 Task: Research Airbnb options in Abyek, Iran from 22nd December, 2023 to 25th December, 2023 for 1 adult. Place can be private room with 1  bedroom having 1 bed and 1 bathroom. Property type can be hotel.
Action: Mouse moved to (490, 99)
Screenshot: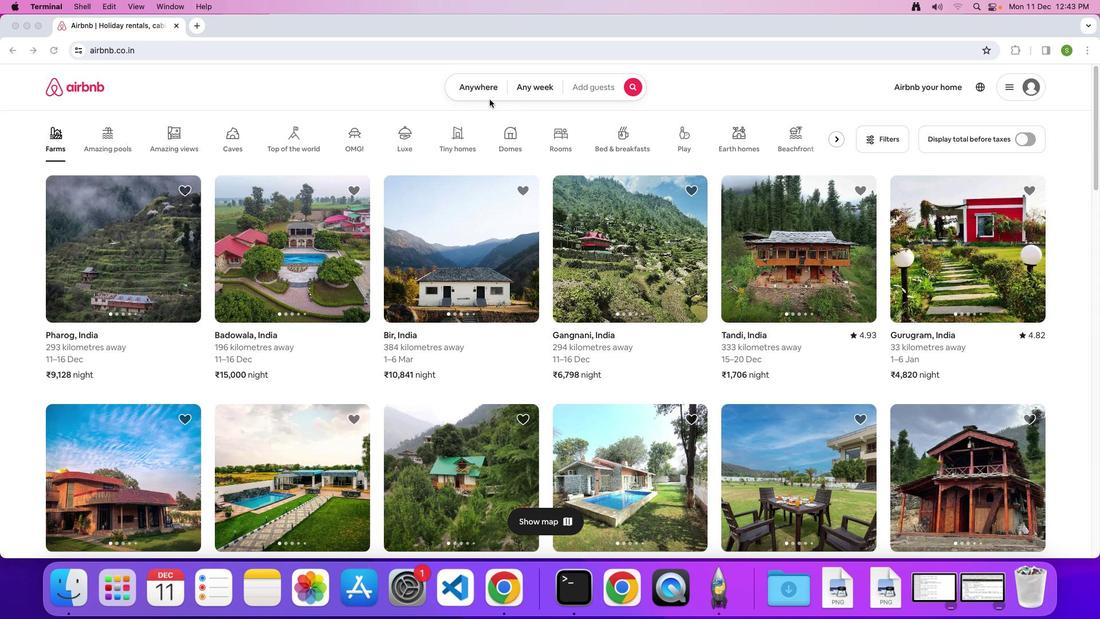 
Action: Mouse pressed left at (490, 99)
Screenshot: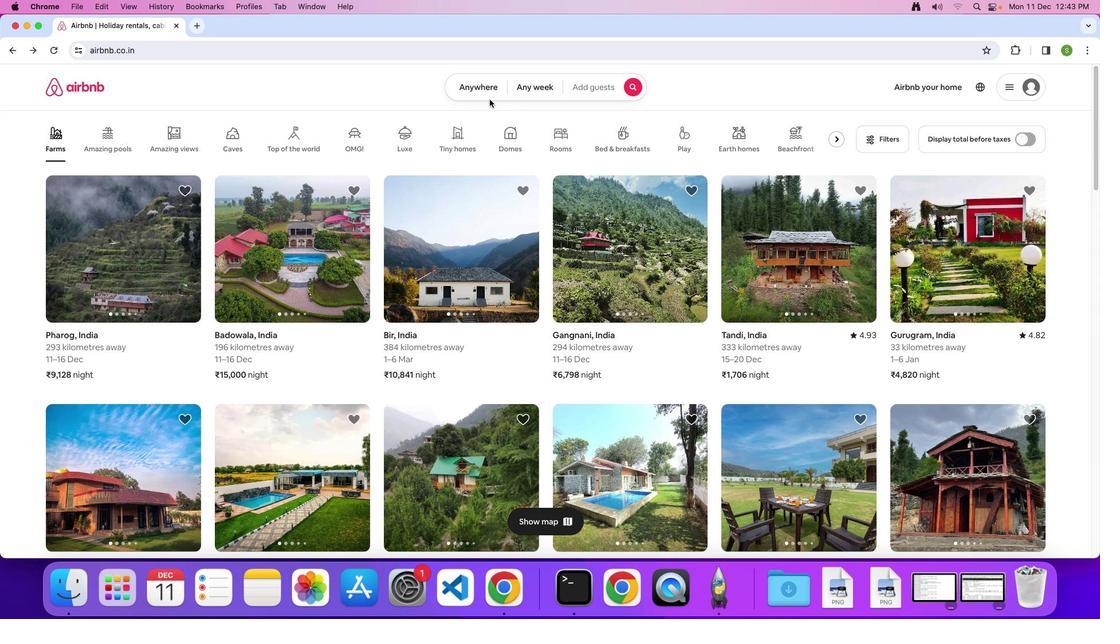 
Action: Mouse moved to (482, 89)
Screenshot: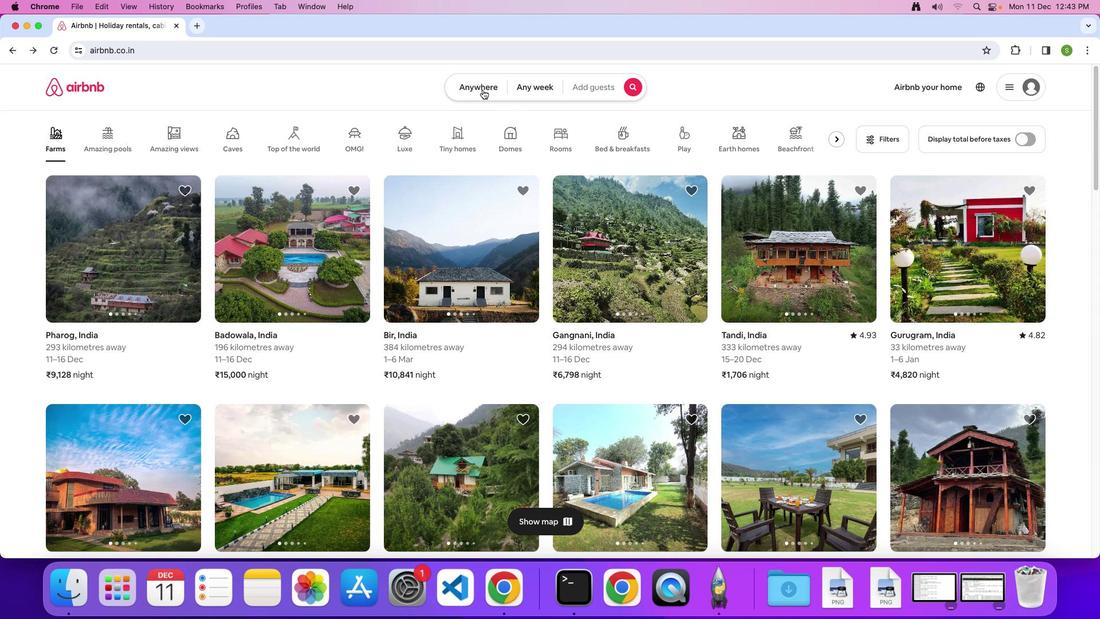 
Action: Mouse pressed left at (482, 89)
Screenshot: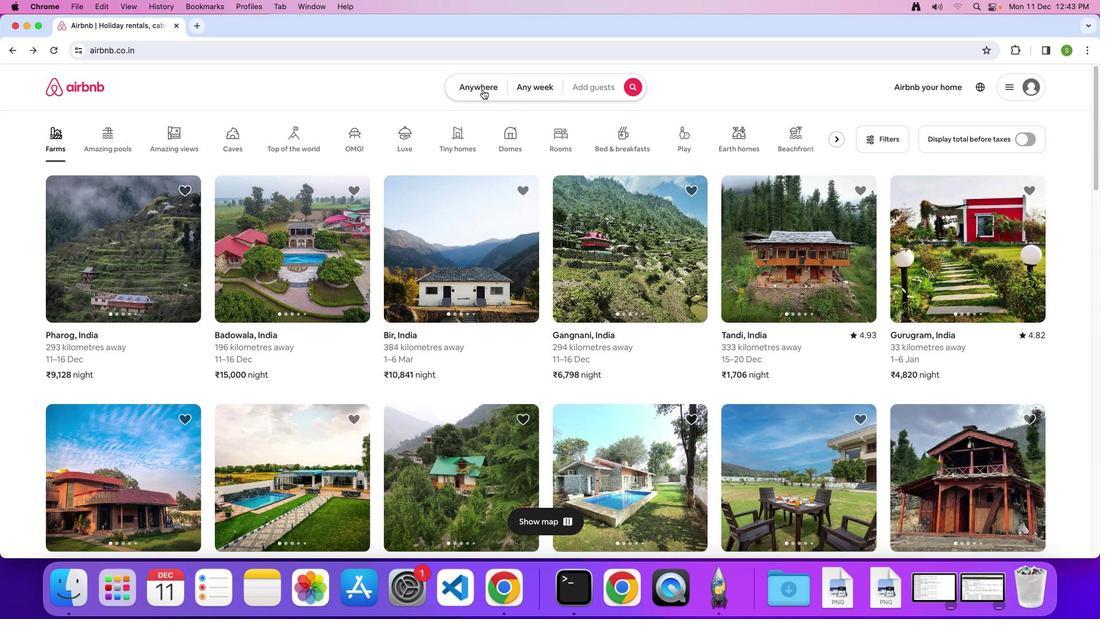 
Action: Mouse moved to (421, 131)
Screenshot: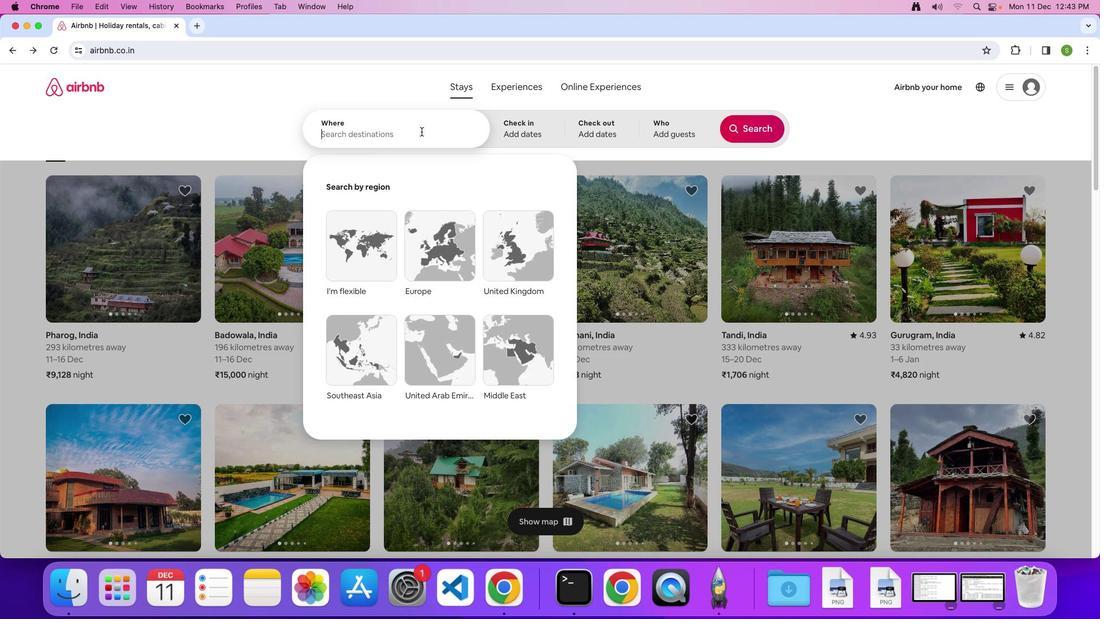 
Action: Mouse pressed left at (421, 131)
Screenshot: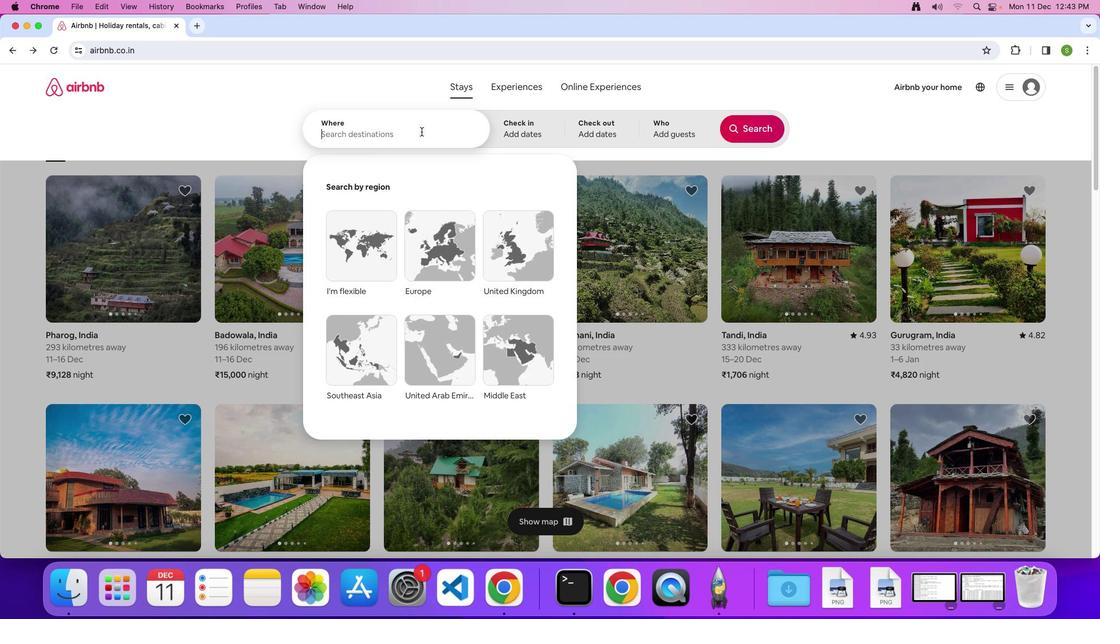 
Action: Key pressed 'A'Key.caps_lock'b''y''e''k'','Key.spaceKey.shift'I''r''a''n'Key.enter
Screenshot: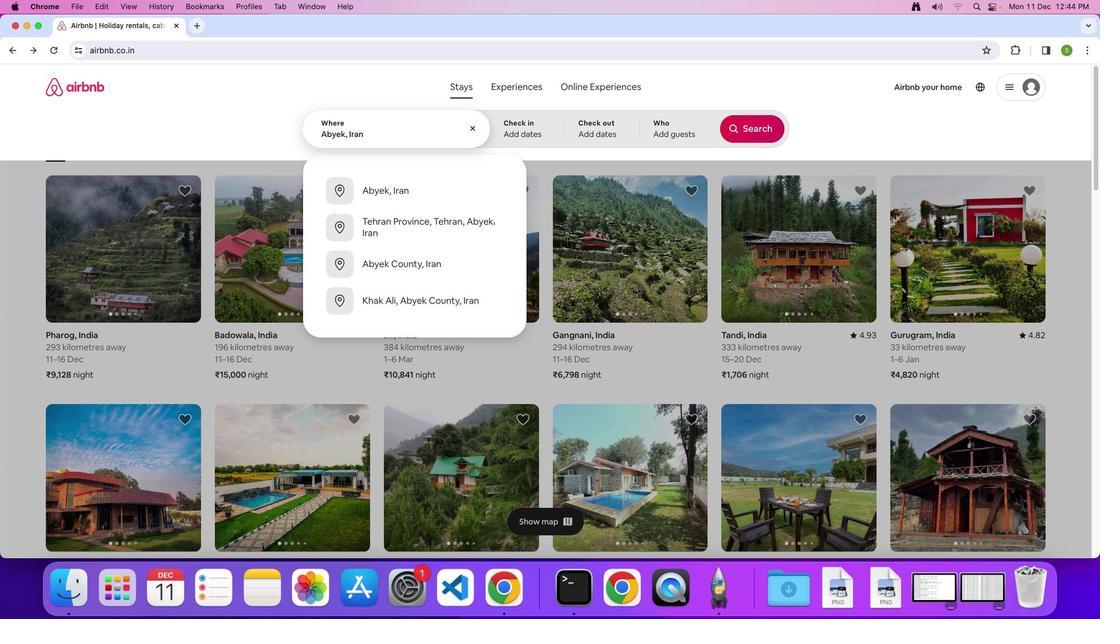 
Action: Mouse moved to (488, 357)
Screenshot: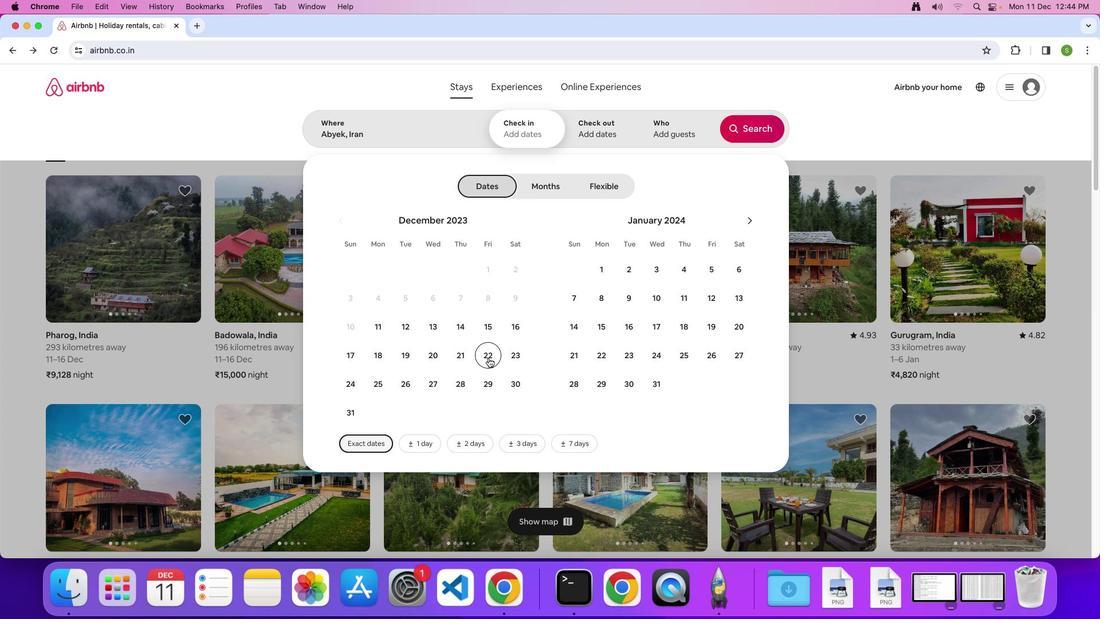
Action: Mouse pressed left at (488, 357)
Screenshot: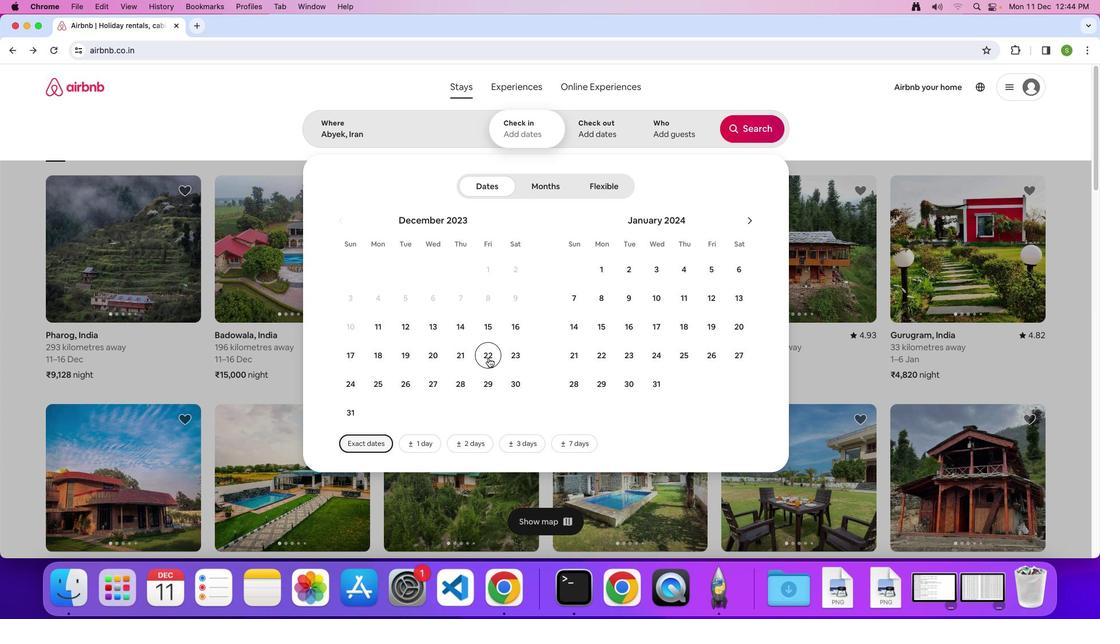 
Action: Mouse moved to (385, 383)
Screenshot: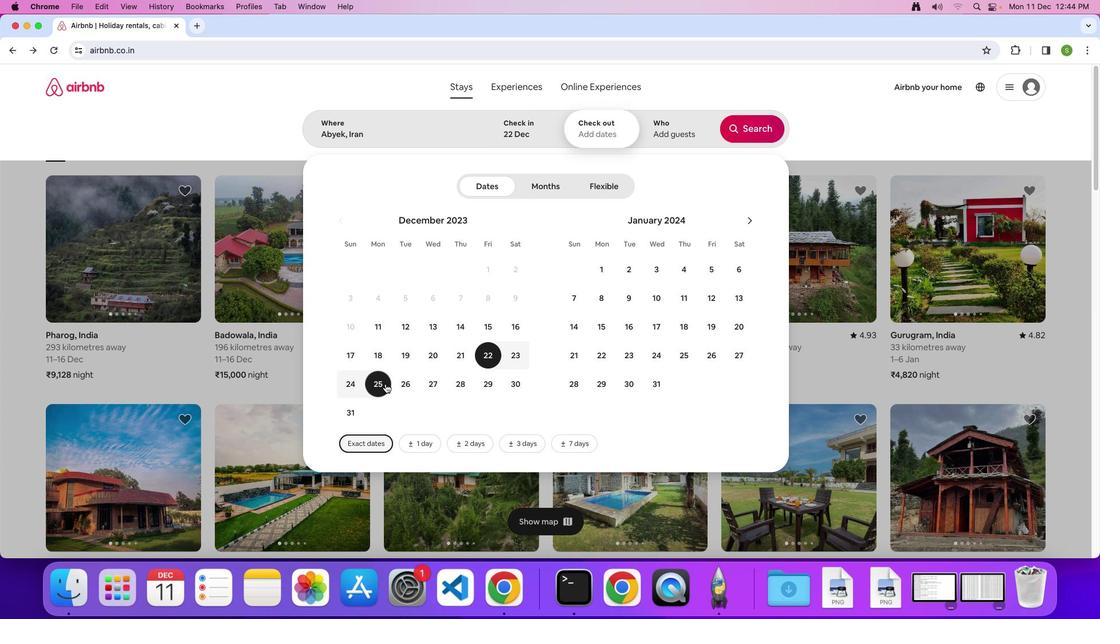 
Action: Mouse pressed left at (385, 383)
Screenshot: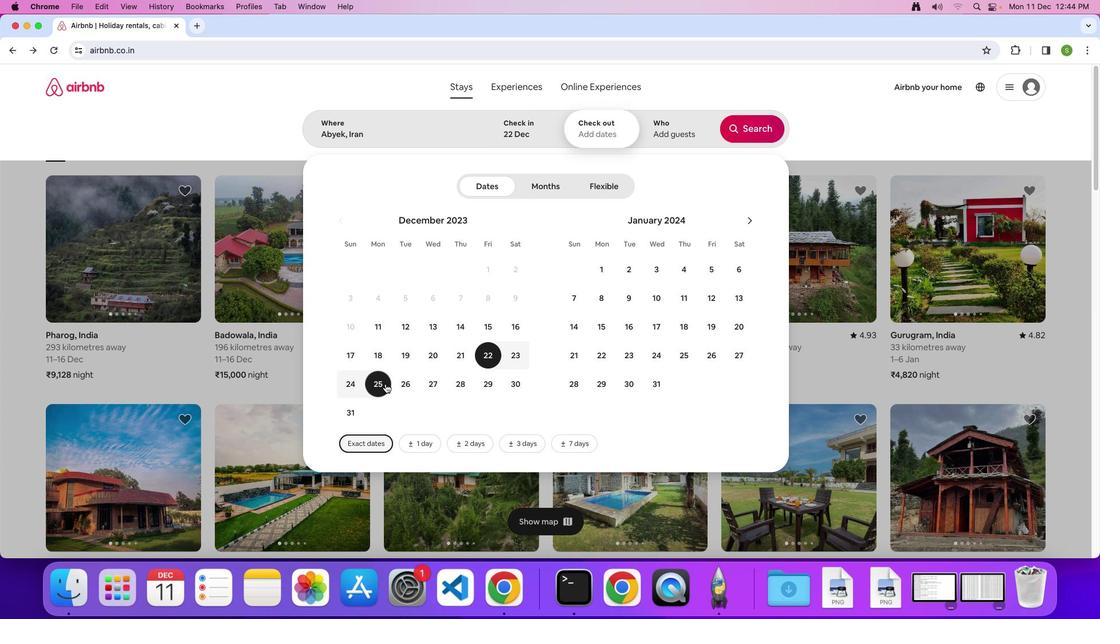 
Action: Mouse moved to (678, 137)
Screenshot: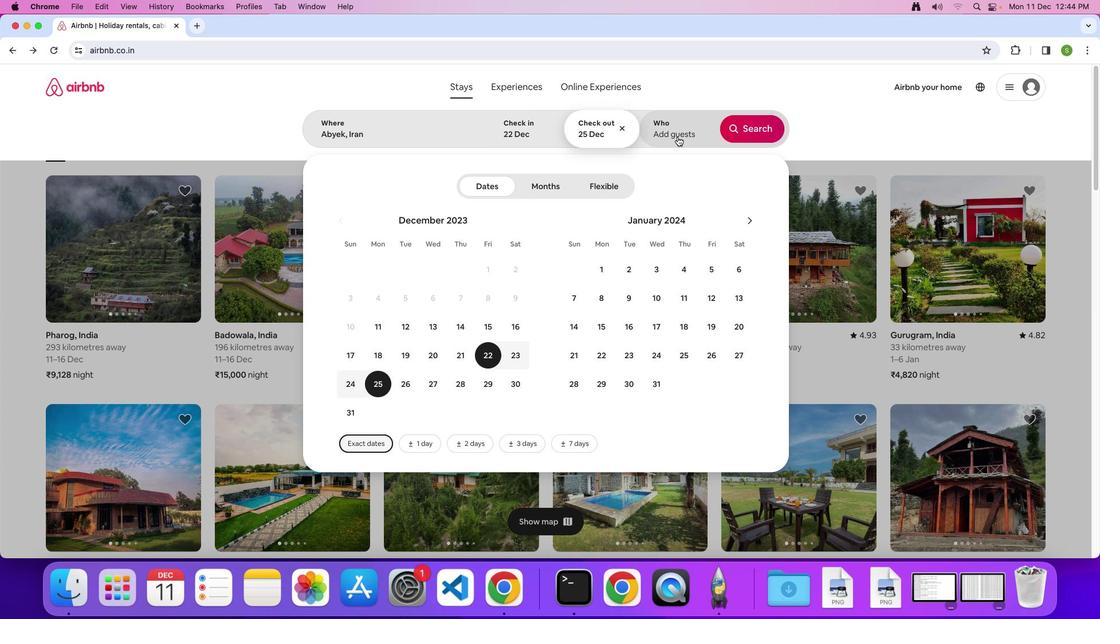
Action: Mouse pressed left at (678, 137)
Screenshot: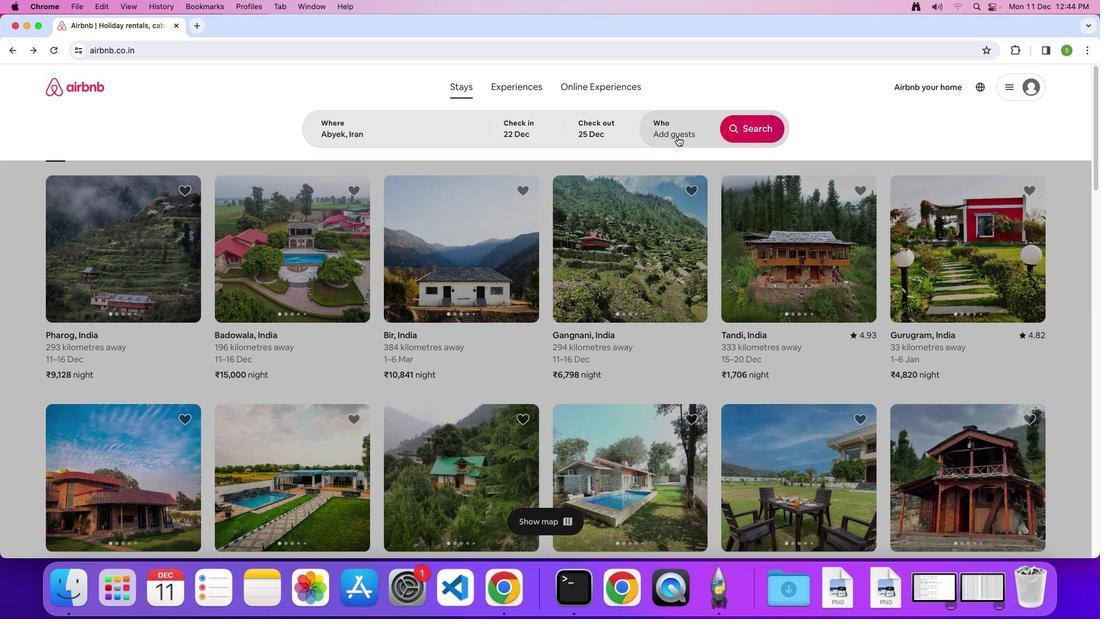 
Action: Mouse moved to (760, 189)
Screenshot: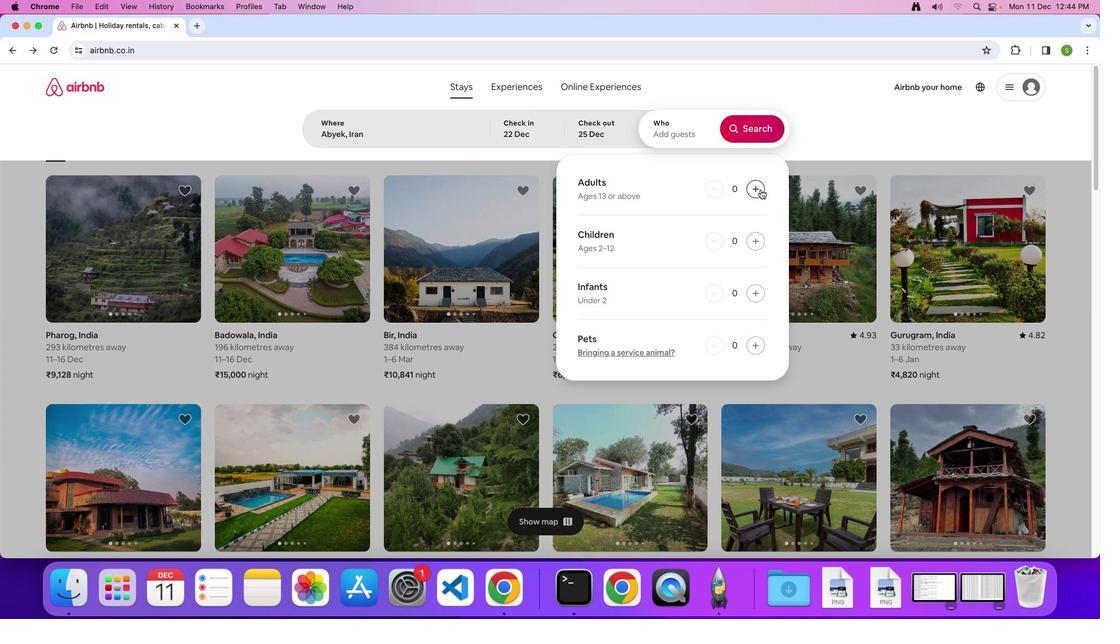 
Action: Mouse pressed left at (760, 189)
Screenshot: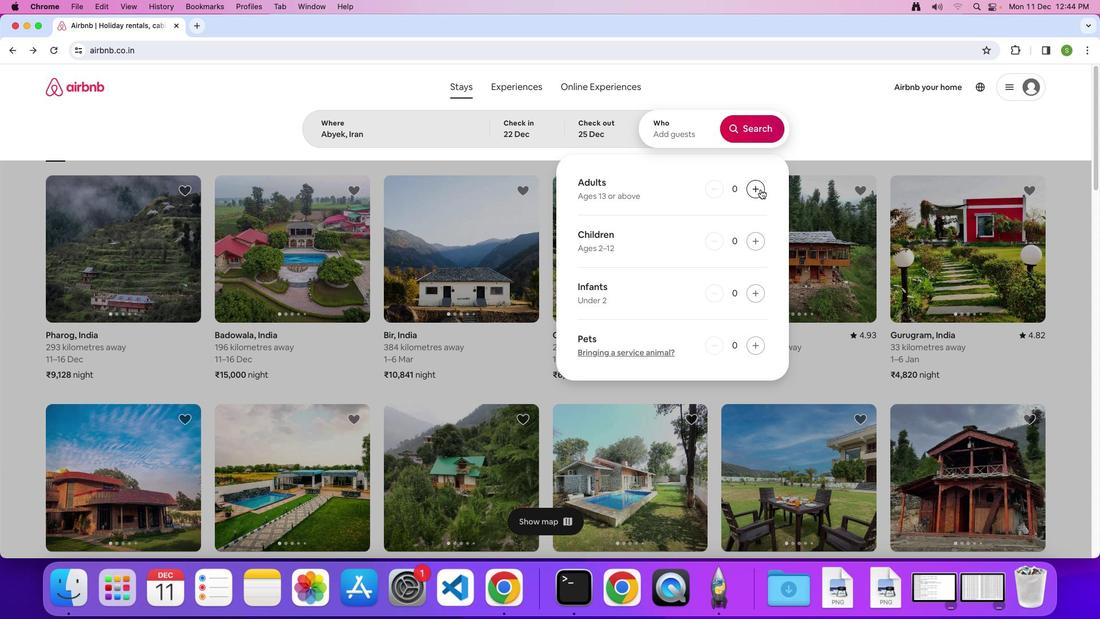 
Action: Mouse moved to (752, 135)
Screenshot: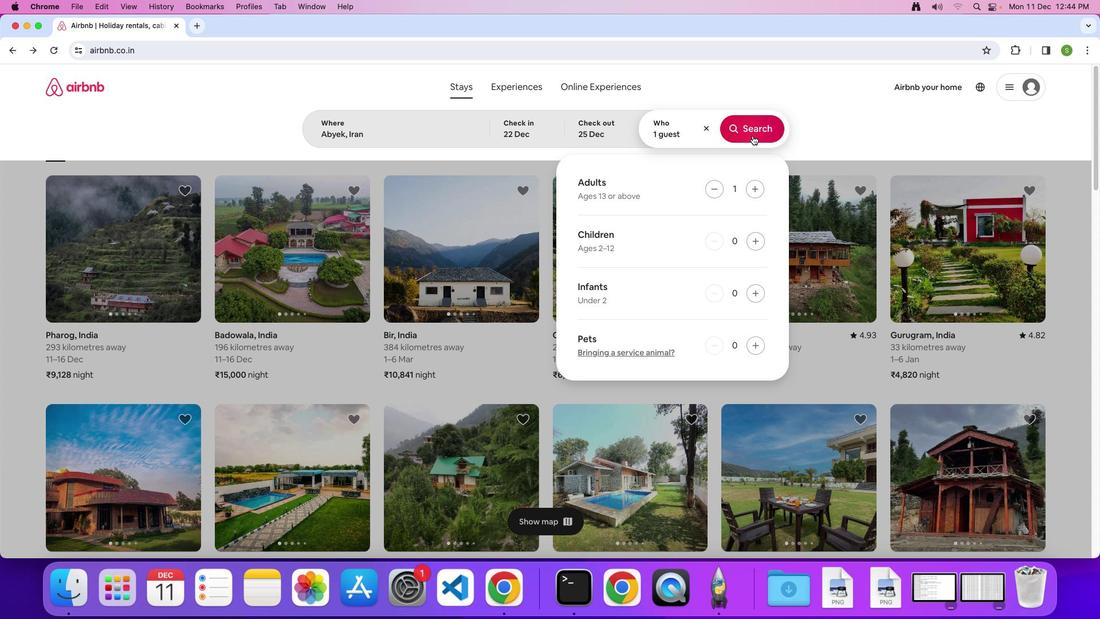 
Action: Mouse pressed left at (752, 135)
Screenshot: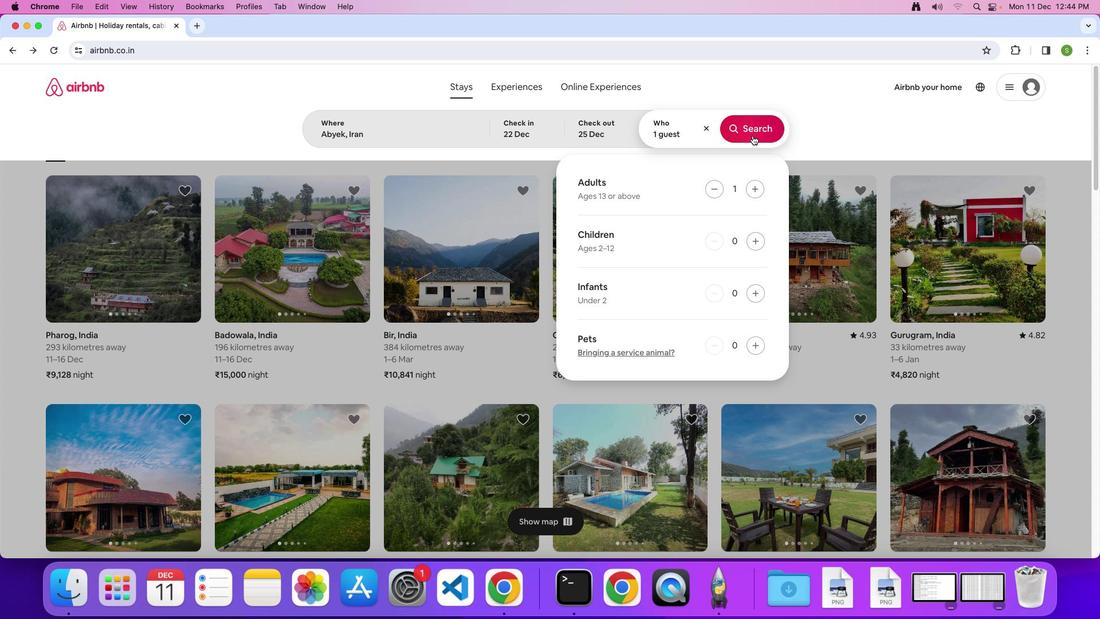 
Action: Mouse moved to (910, 133)
Screenshot: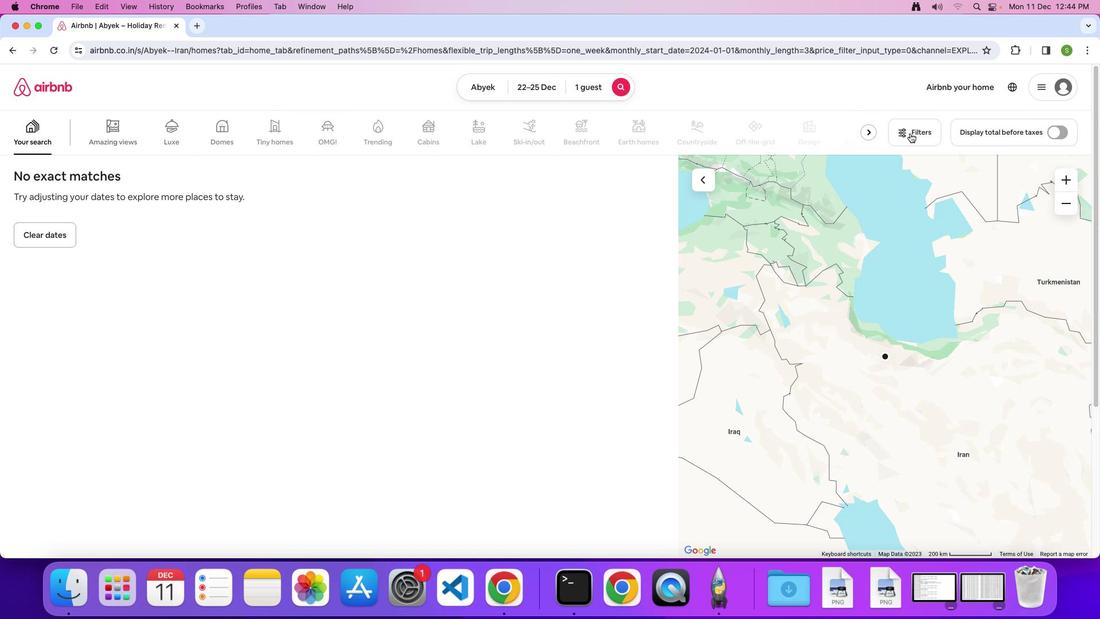 
Action: Mouse pressed left at (910, 133)
Screenshot: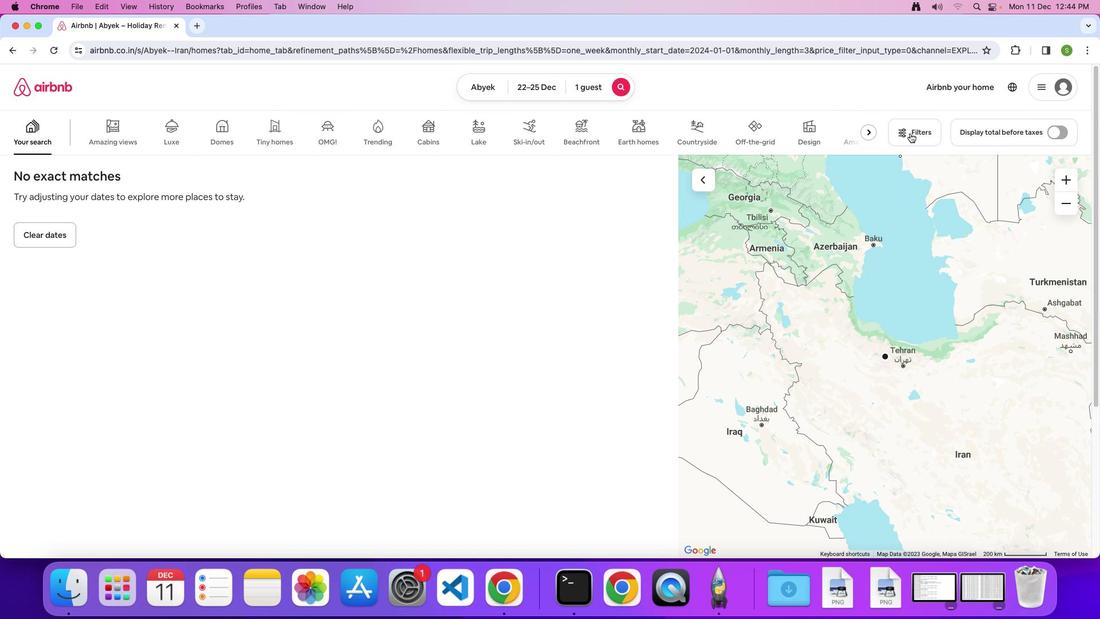 
Action: Mouse moved to (556, 361)
Screenshot: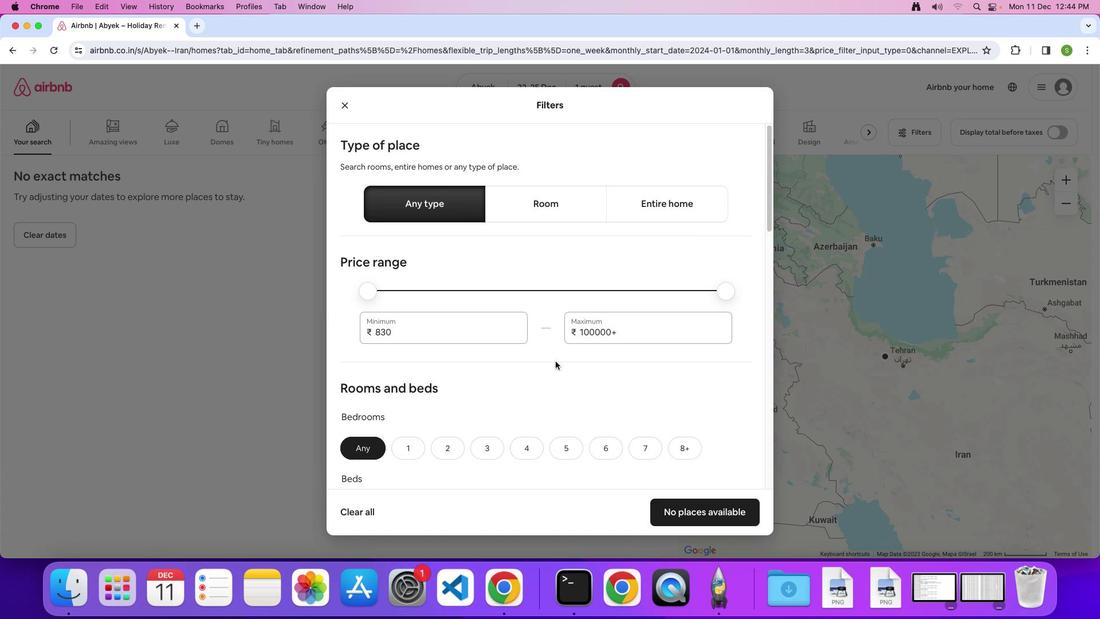 
Action: Mouse scrolled (556, 361) with delta (0, 0)
Screenshot: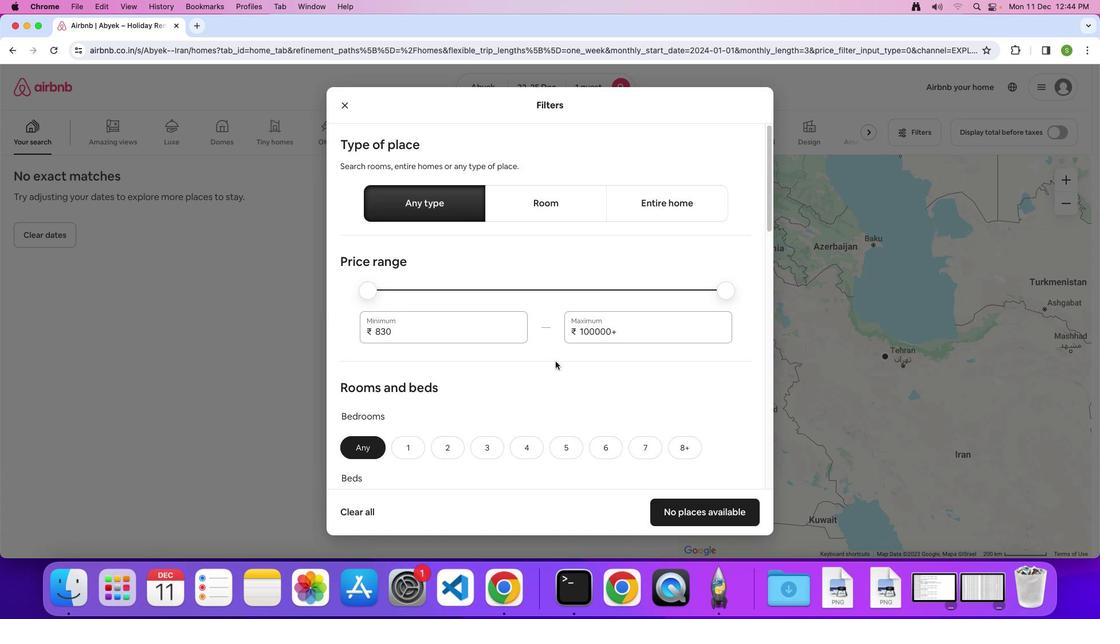 
Action: Mouse scrolled (556, 361) with delta (0, 0)
Screenshot: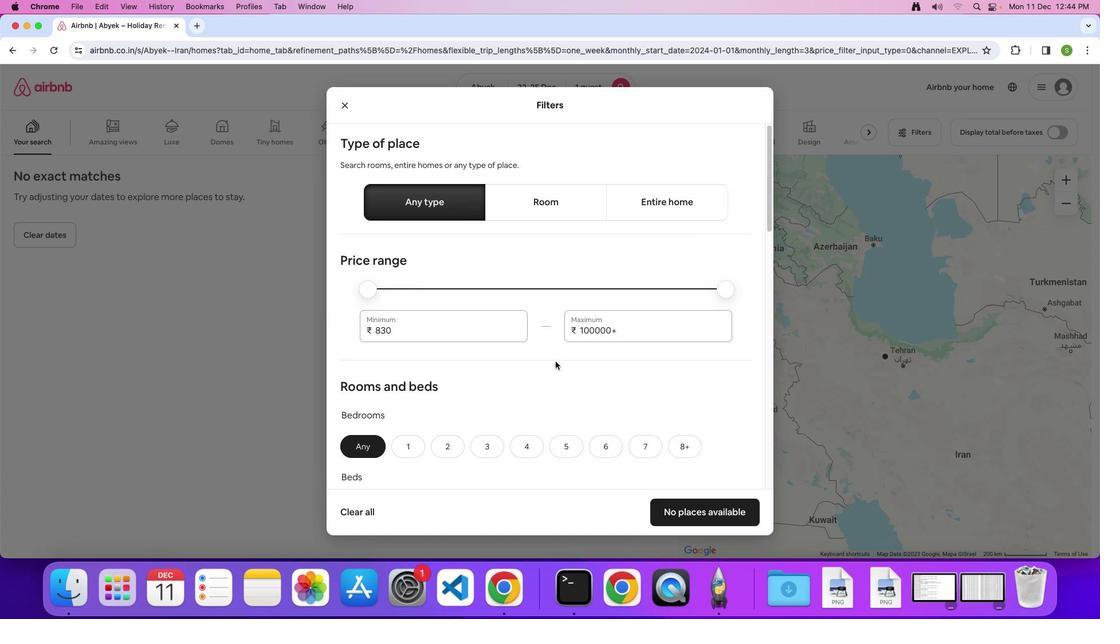 
Action: Mouse scrolled (556, 361) with delta (0, 0)
Screenshot: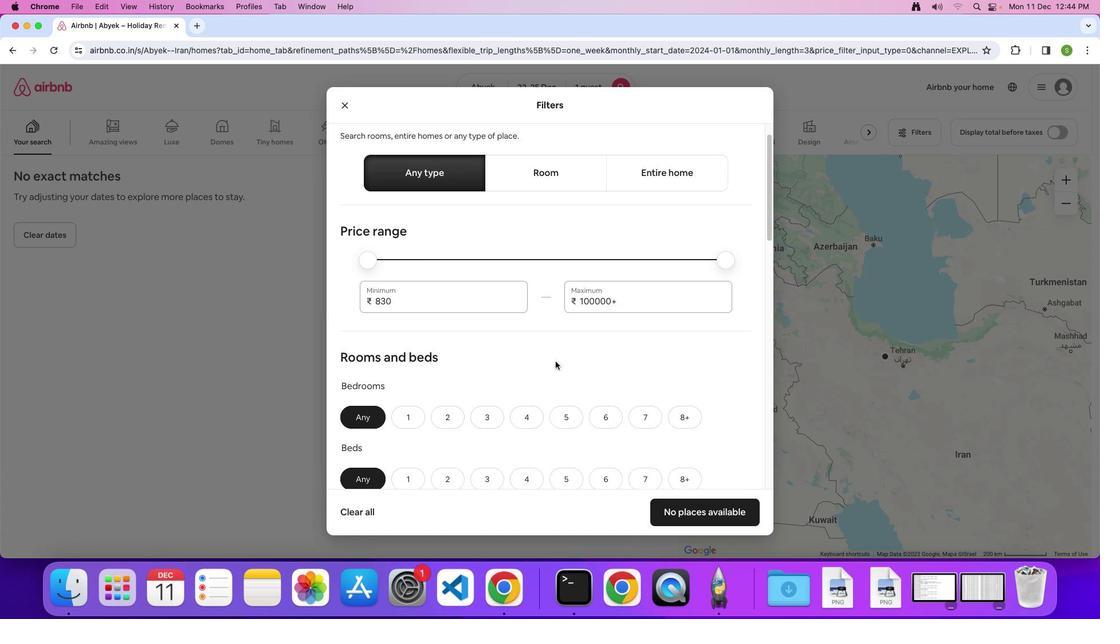 
Action: Mouse scrolled (556, 361) with delta (0, 0)
Screenshot: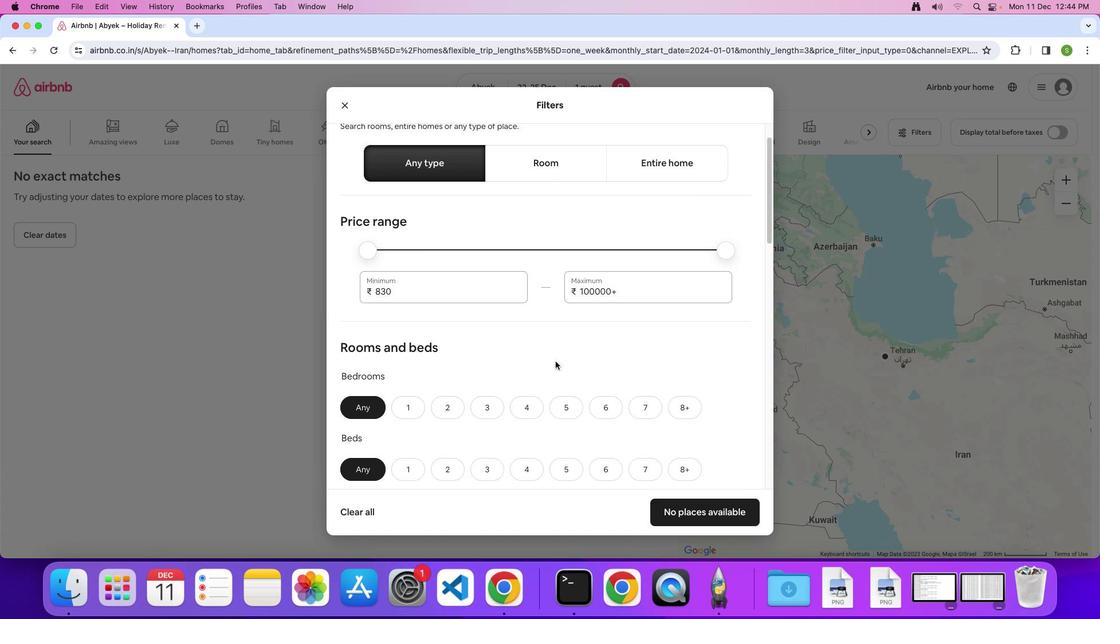 
Action: Mouse scrolled (556, 361) with delta (0, 0)
Screenshot: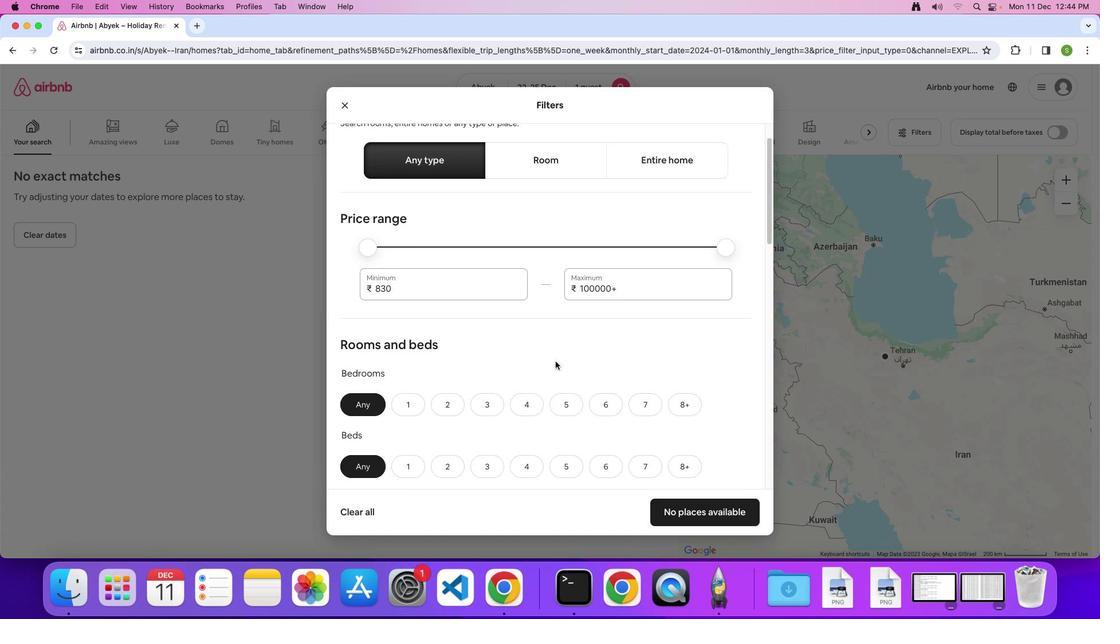 
Action: Mouse scrolled (556, 361) with delta (0, -1)
Screenshot: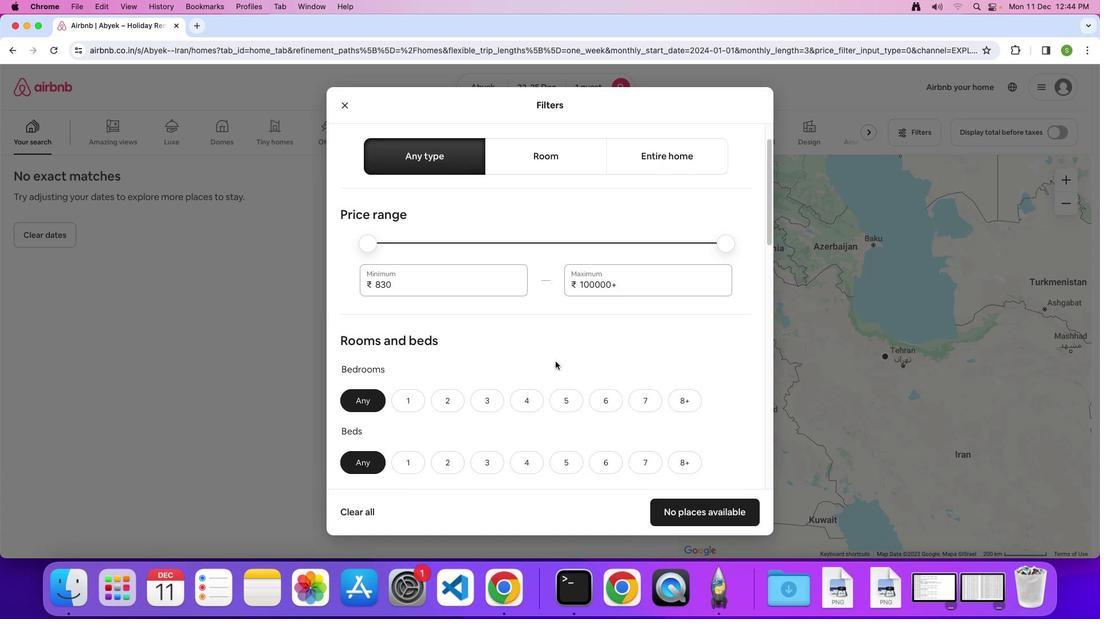 
Action: Mouse scrolled (556, 361) with delta (0, 0)
Screenshot: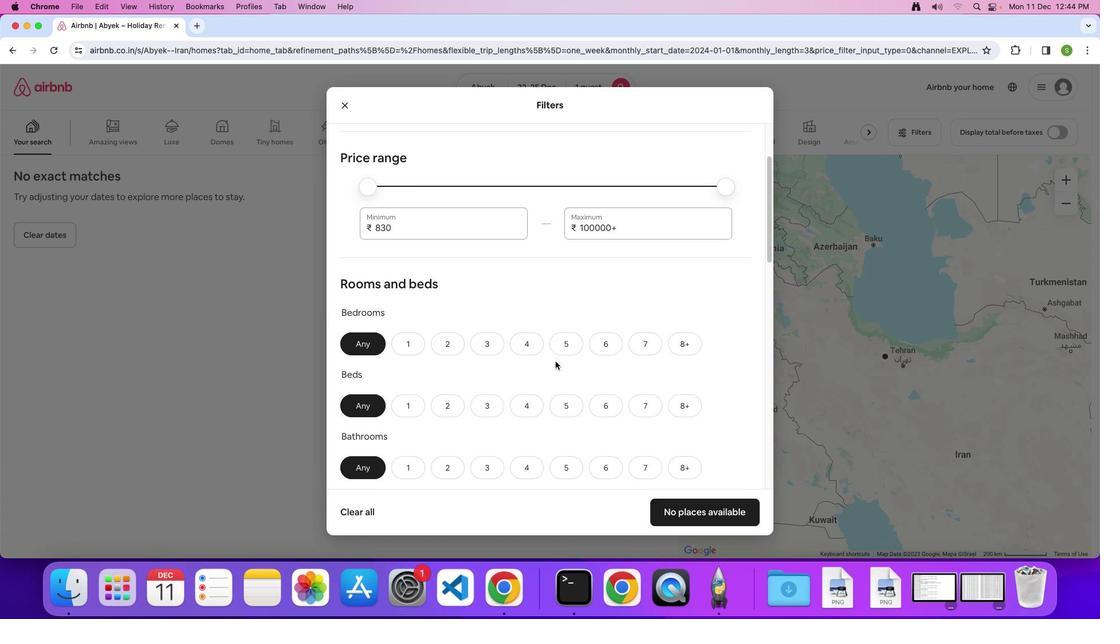 
Action: Mouse scrolled (556, 361) with delta (0, 0)
Screenshot: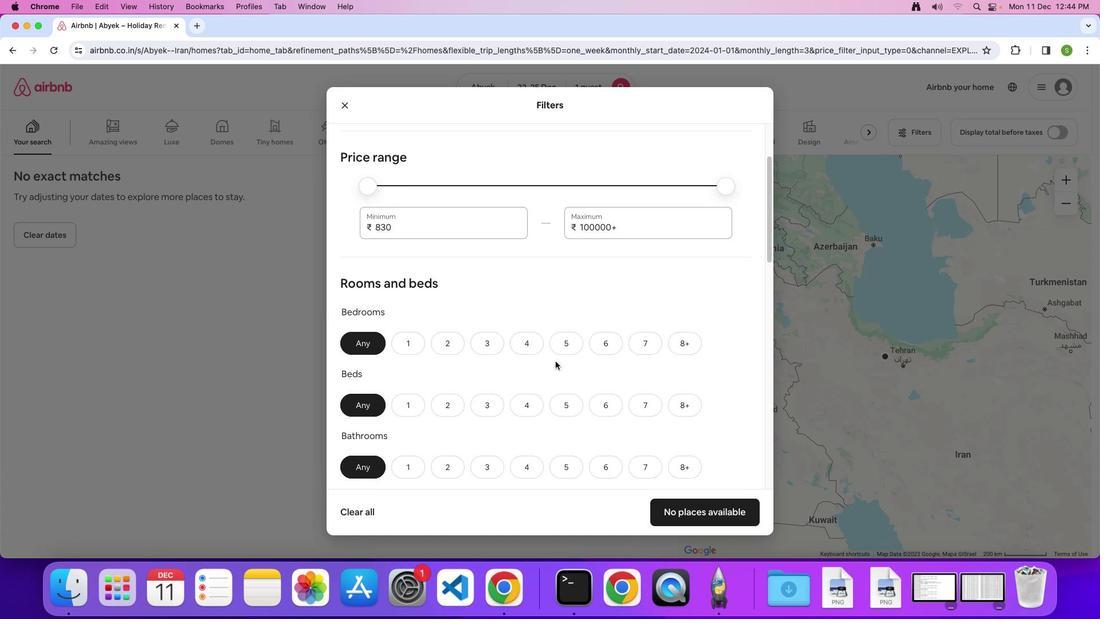 
Action: Mouse scrolled (556, 361) with delta (0, -1)
Screenshot: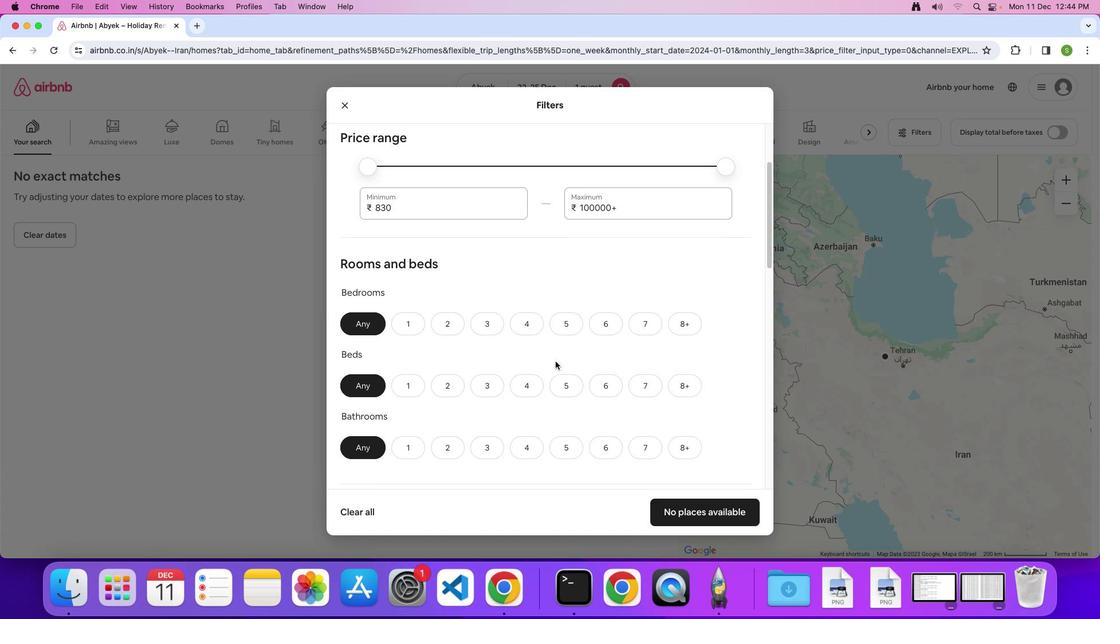 
Action: Mouse scrolled (556, 361) with delta (0, 0)
Screenshot: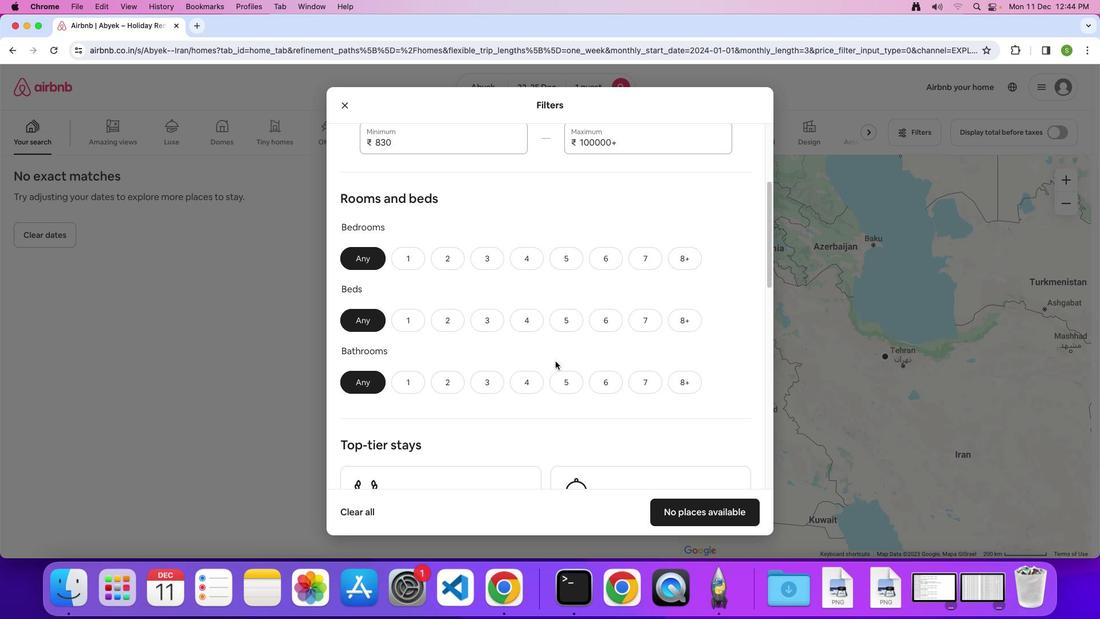 
Action: Mouse scrolled (556, 361) with delta (0, 0)
Screenshot: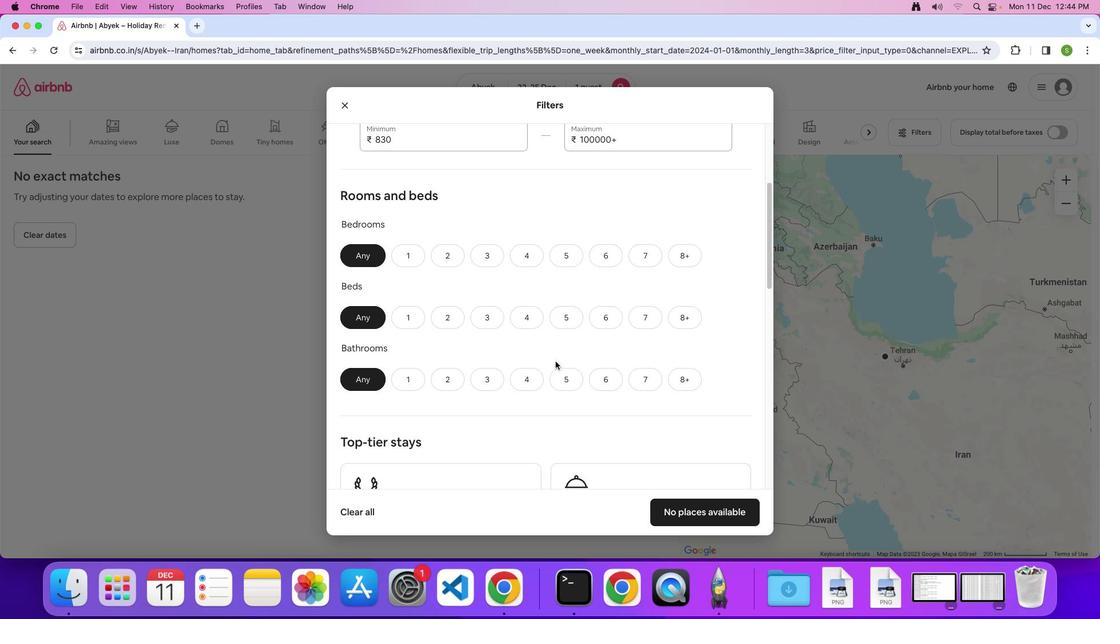 
Action: Mouse moved to (411, 235)
Screenshot: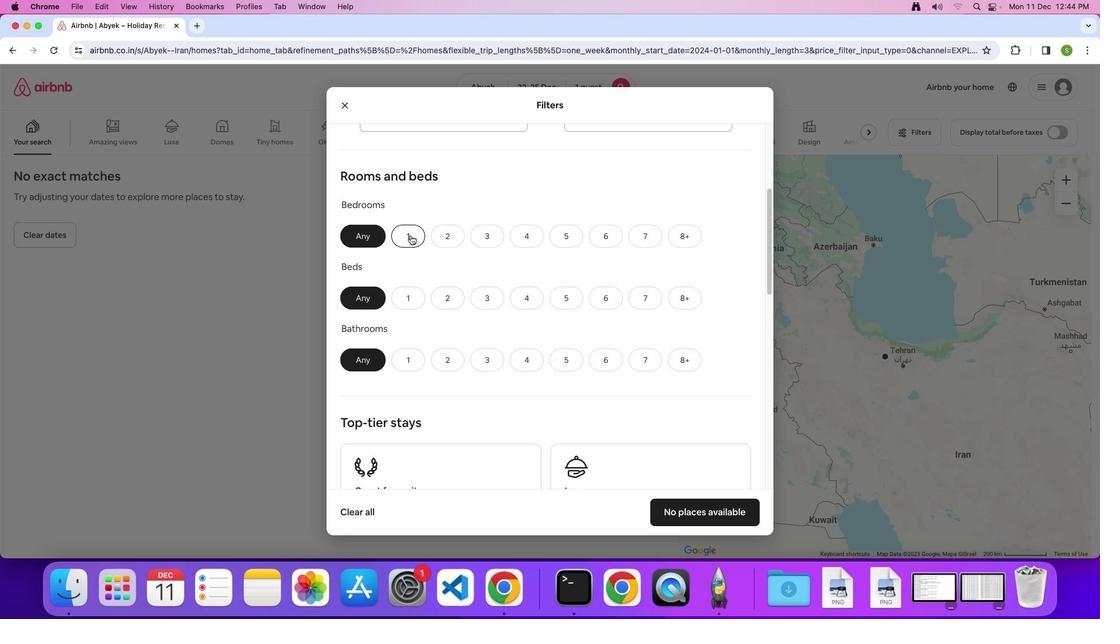 
Action: Mouse pressed left at (411, 235)
Screenshot: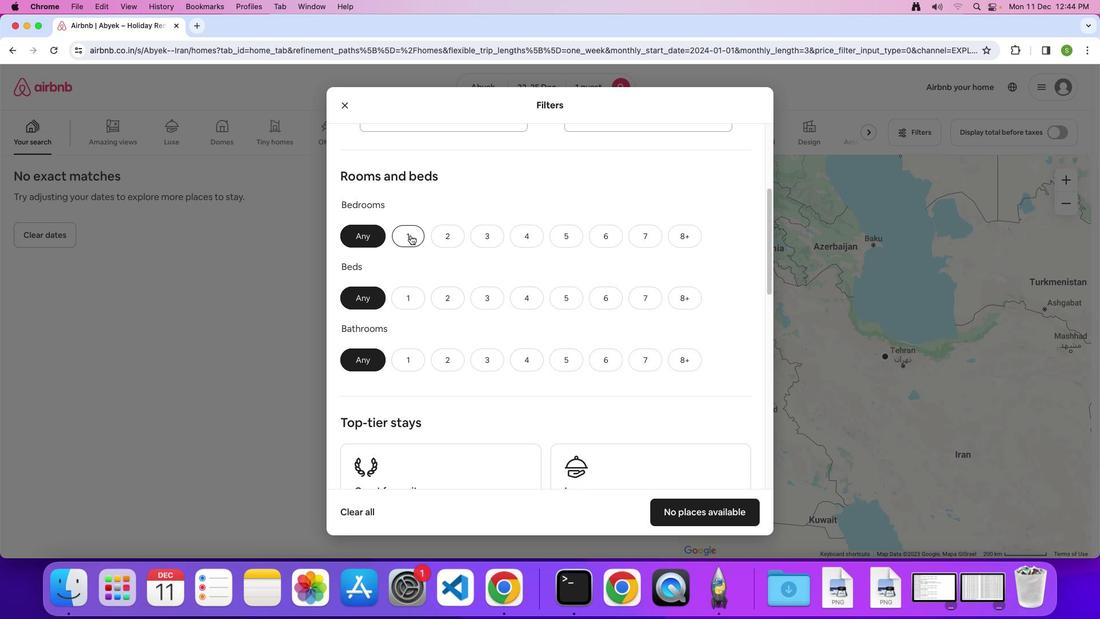 
Action: Mouse moved to (412, 299)
Screenshot: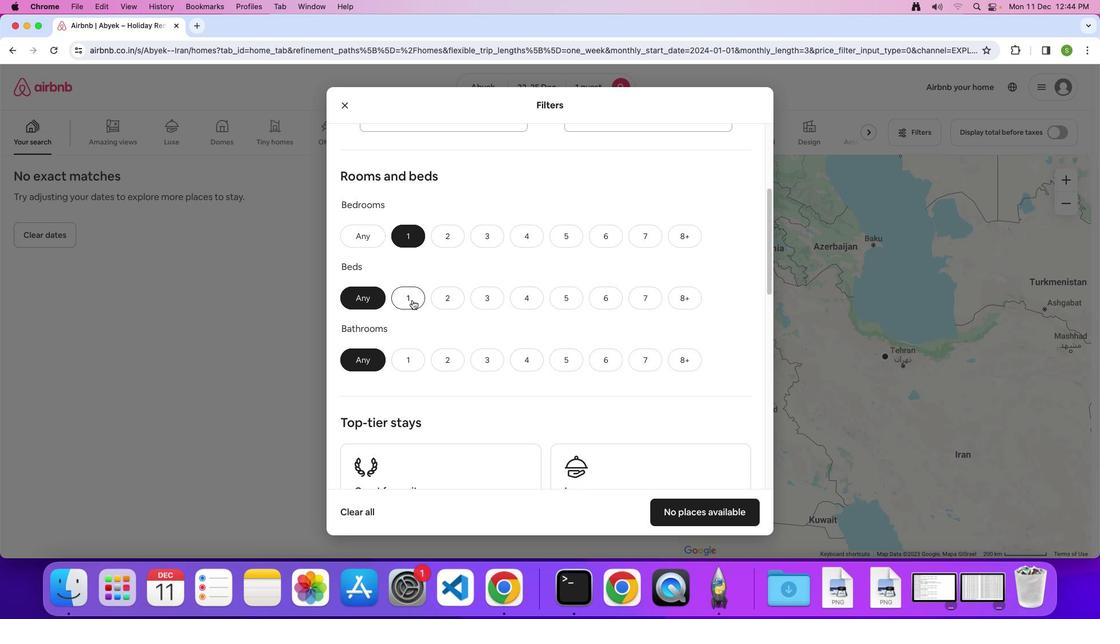 
Action: Mouse pressed left at (412, 299)
Screenshot: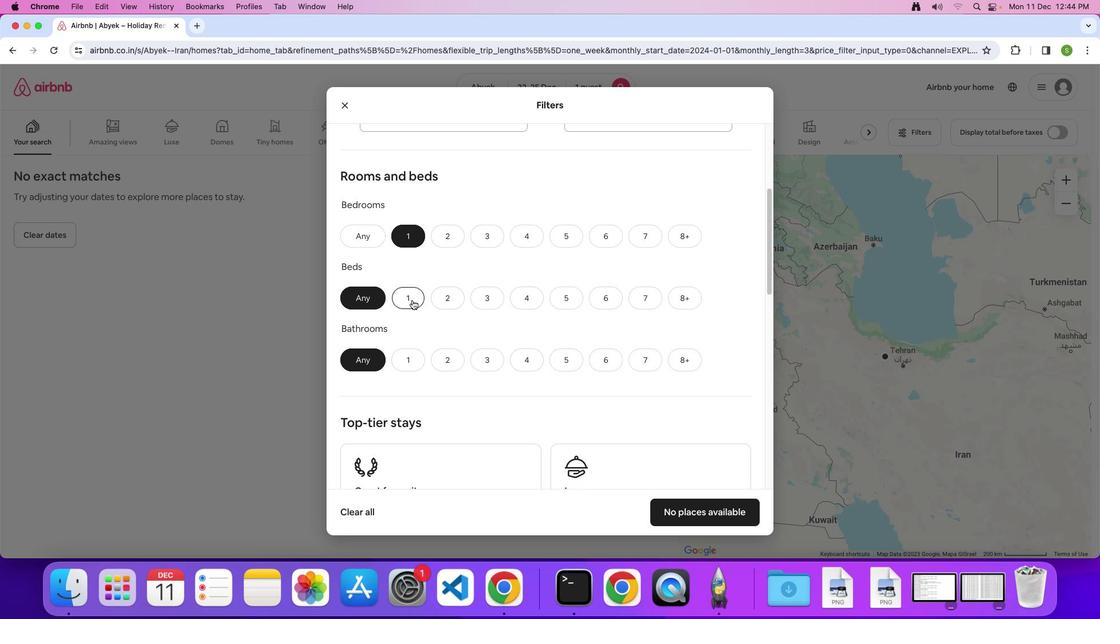 
Action: Mouse moved to (415, 360)
Screenshot: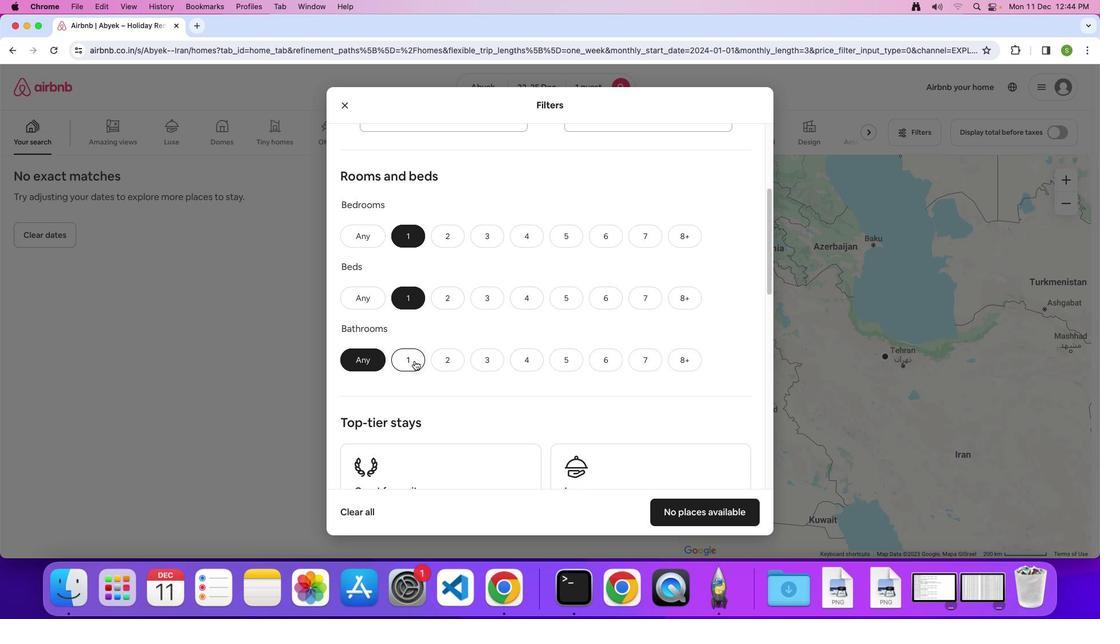 
Action: Mouse pressed left at (415, 360)
Screenshot: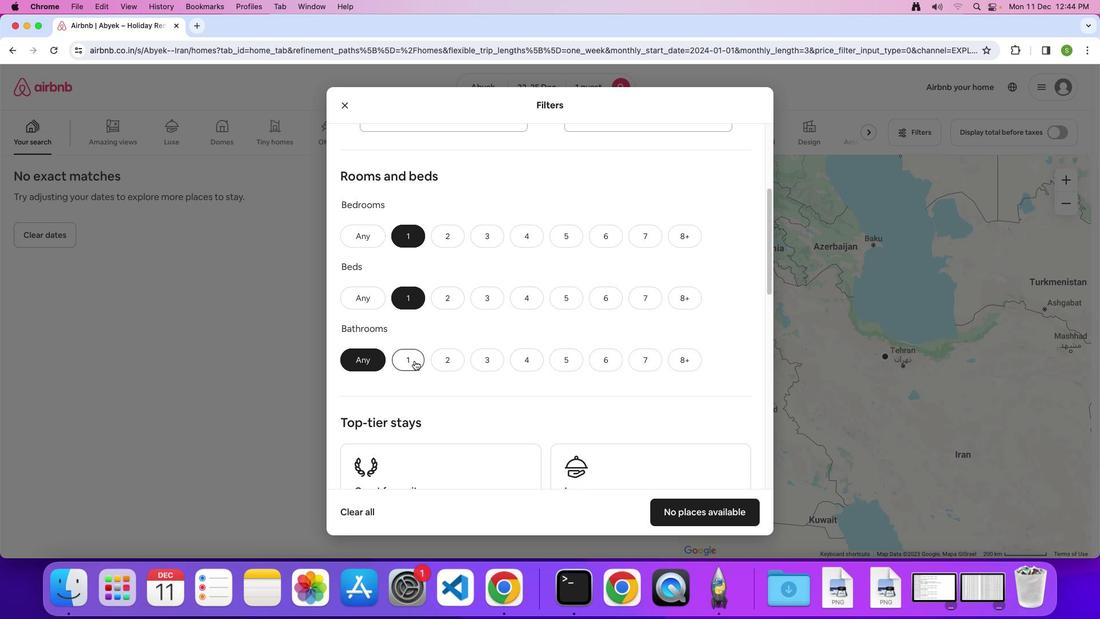 
Action: Mouse moved to (517, 337)
Screenshot: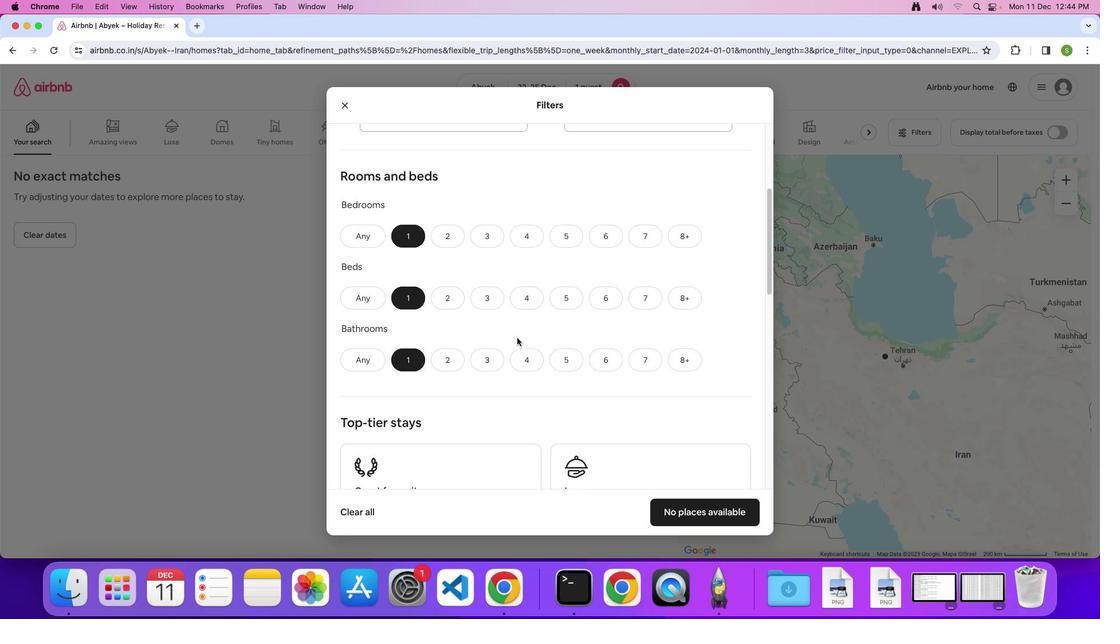 
Action: Mouse scrolled (517, 337) with delta (0, 0)
Screenshot: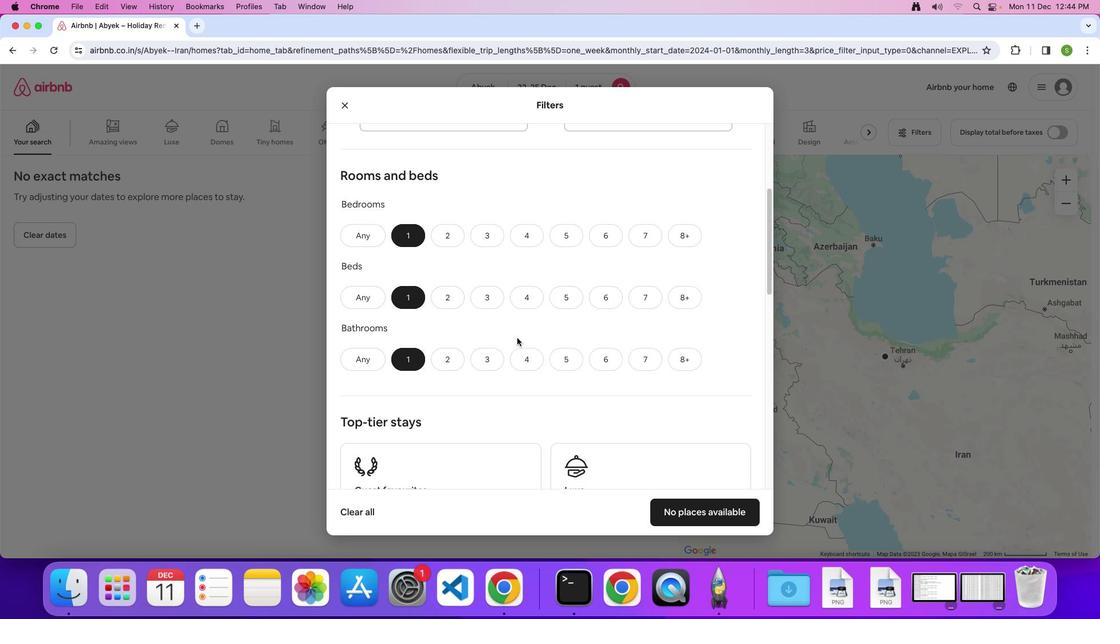 
Action: Mouse scrolled (517, 337) with delta (0, 0)
Screenshot: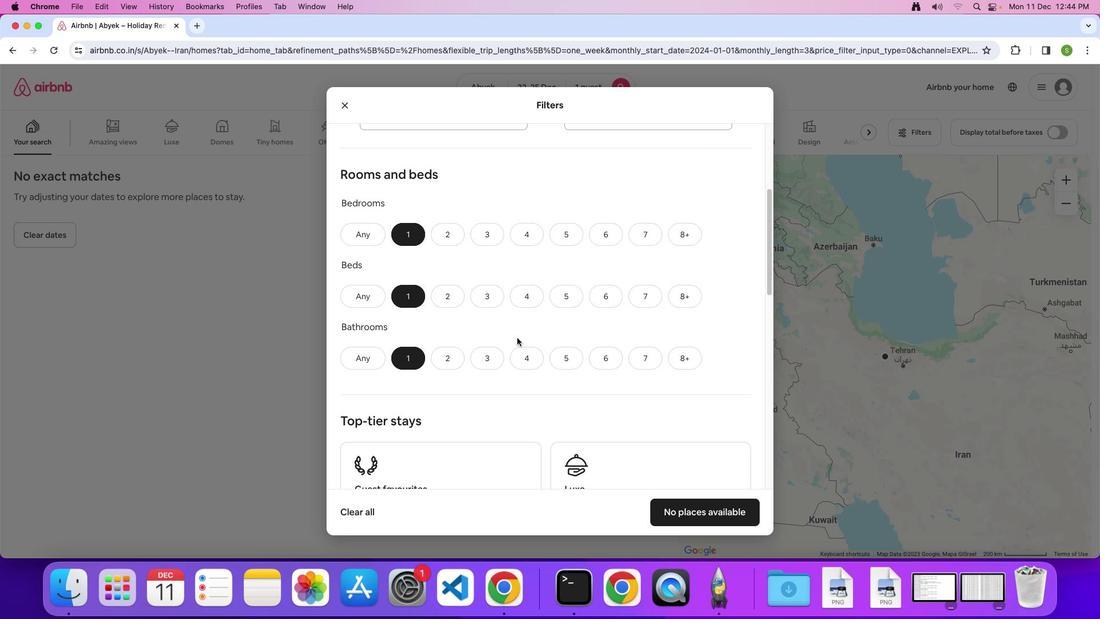 
Action: Mouse scrolled (517, 337) with delta (0, -1)
Screenshot: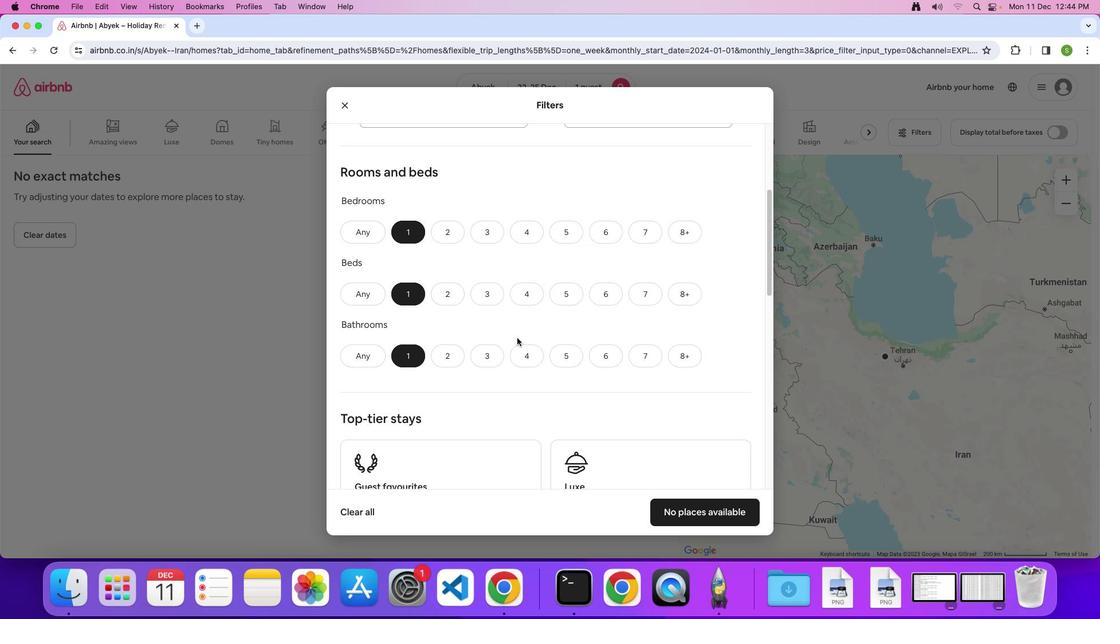 
Action: Mouse scrolled (517, 337) with delta (0, -1)
Screenshot: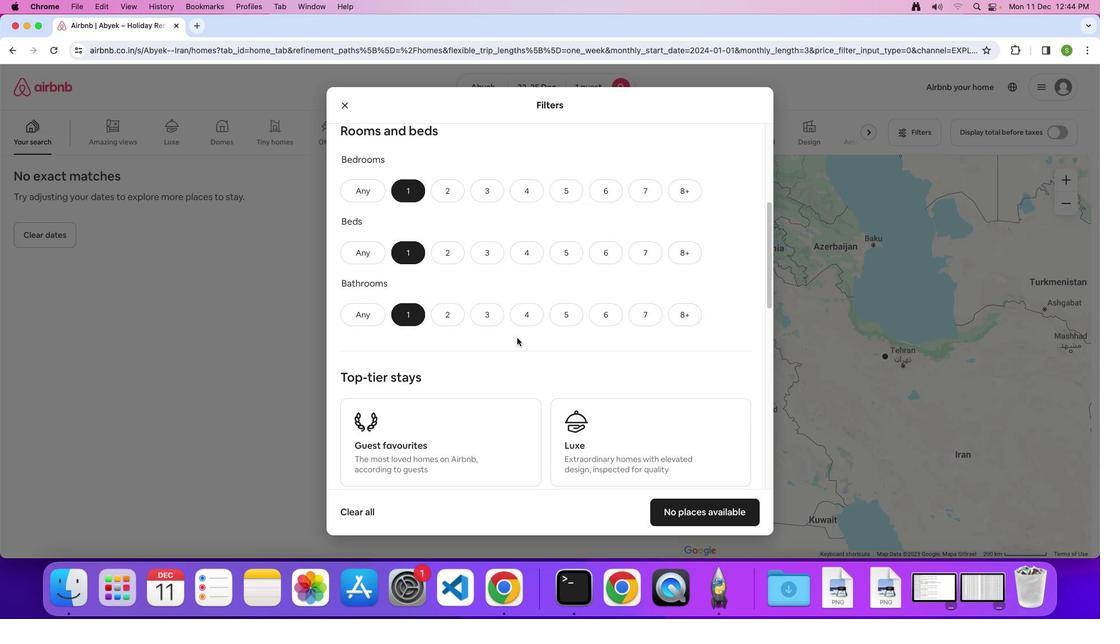 
Action: Mouse scrolled (517, 337) with delta (0, 0)
Screenshot: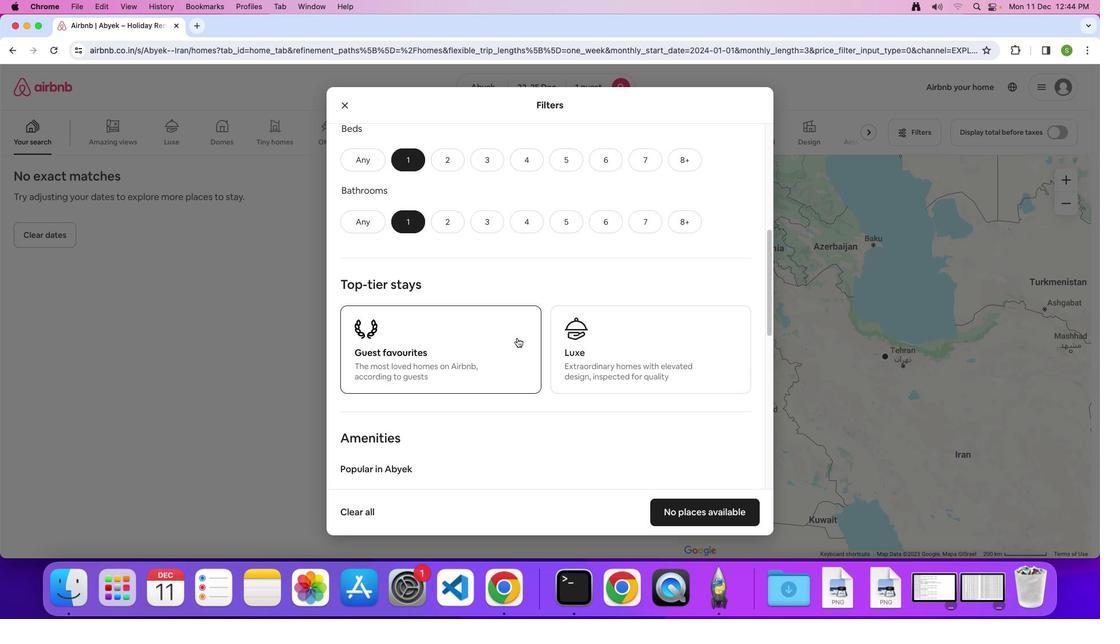 
Action: Mouse scrolled (517, 337) with delta (0, 0)
Screenshot: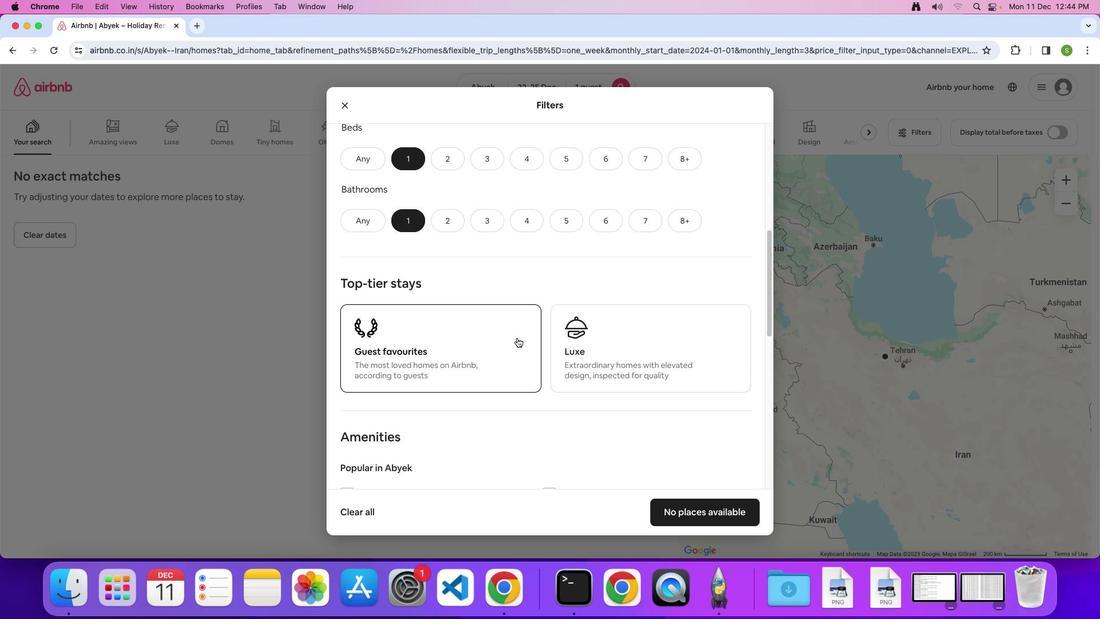
Action: Mouse scrolled (517, 337) with delta (0, 0)
Screenshot: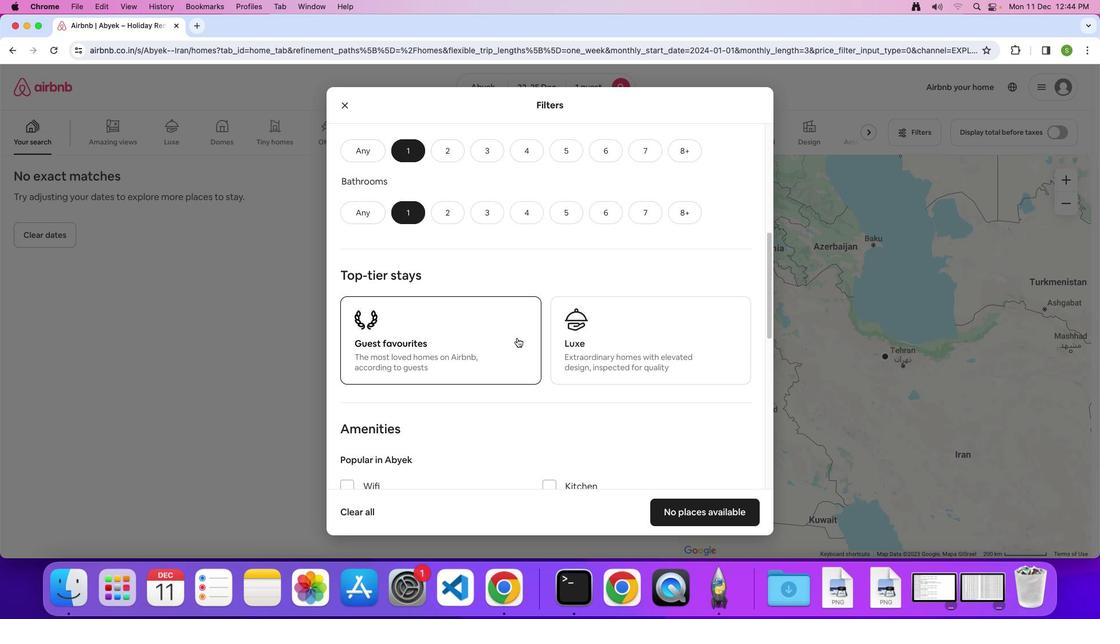 
Action: Mouse scrolled (517, 337) with delta (0, 0)
Screenshot: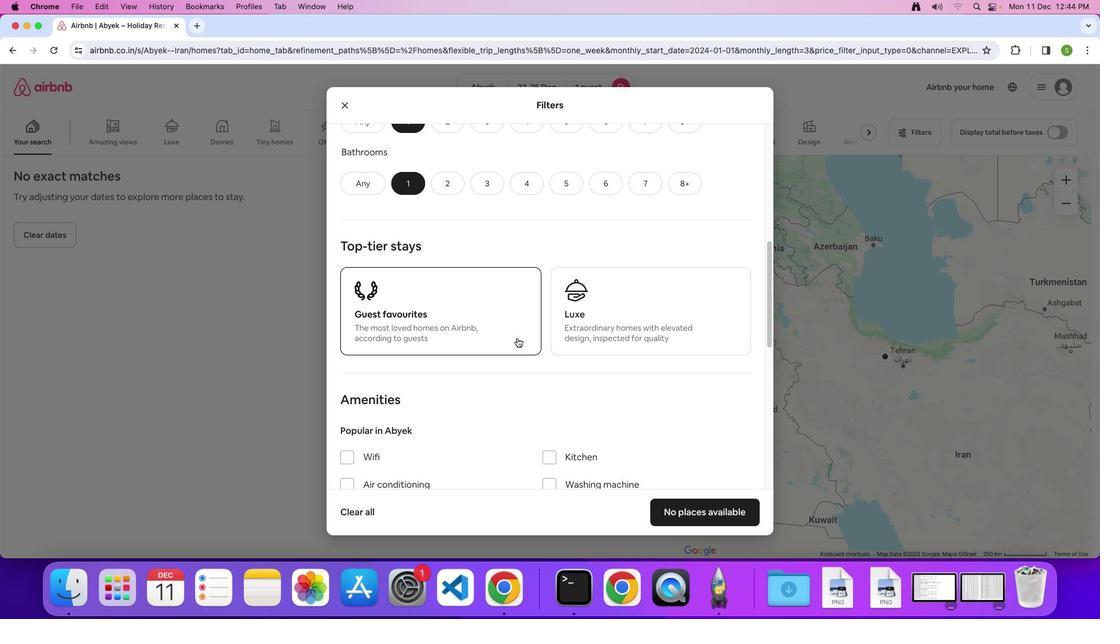 
Action: Mouse scrolled (517, 337) with delta (0, 0)
Screenshot: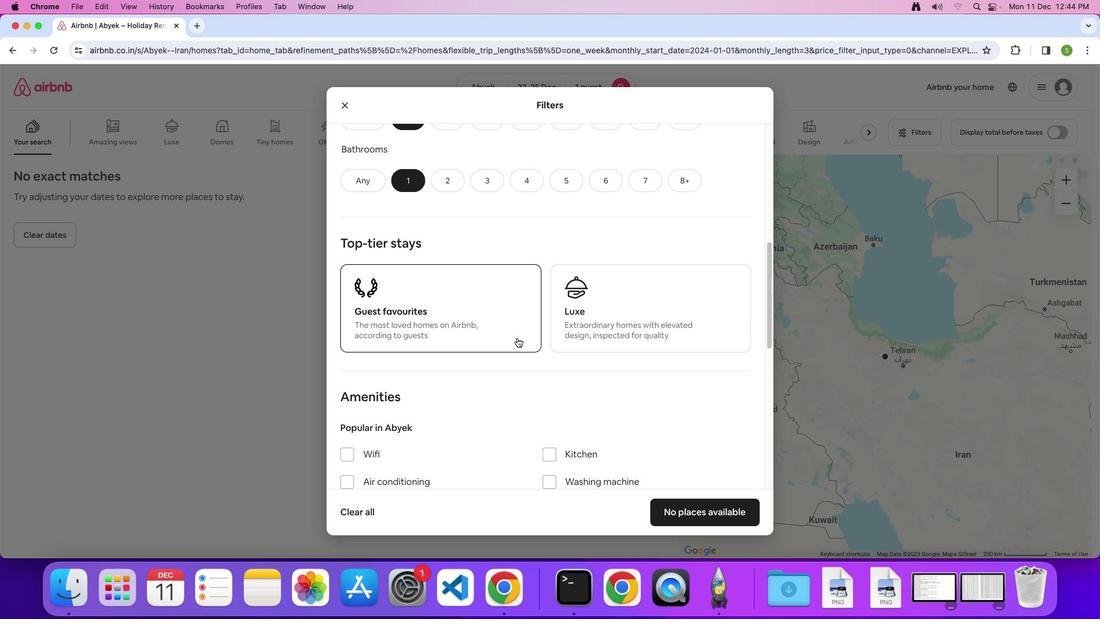 
Action: Mouse scrolled (517, 337) with delta (0, 0)
Screenshot: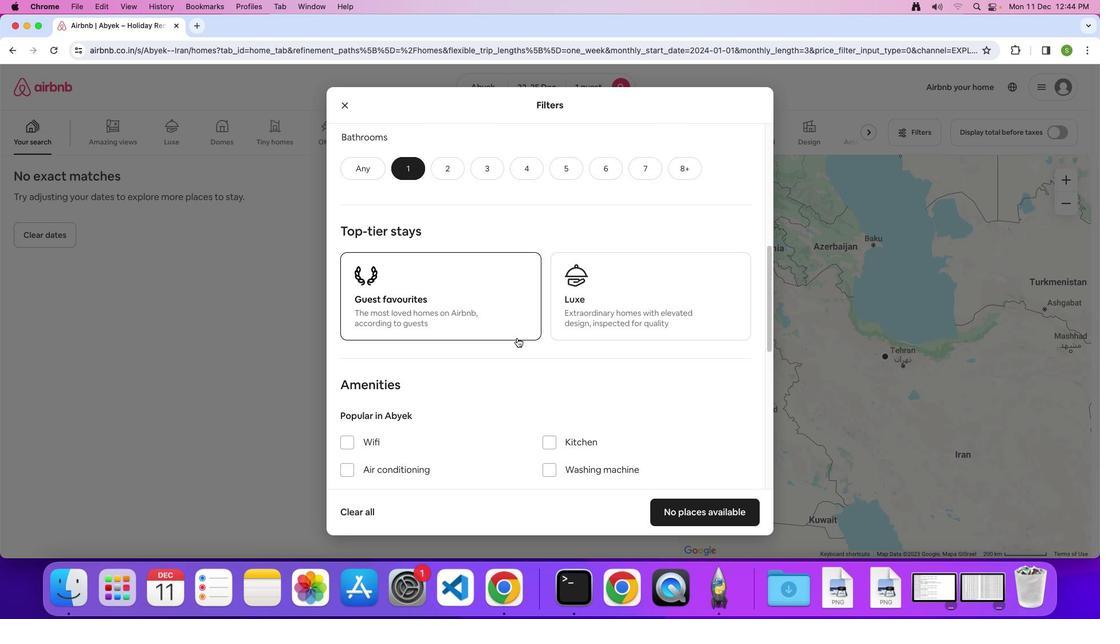
Action: Mouse scrolled (517, 337) with delta (0, 0)
Screenshot: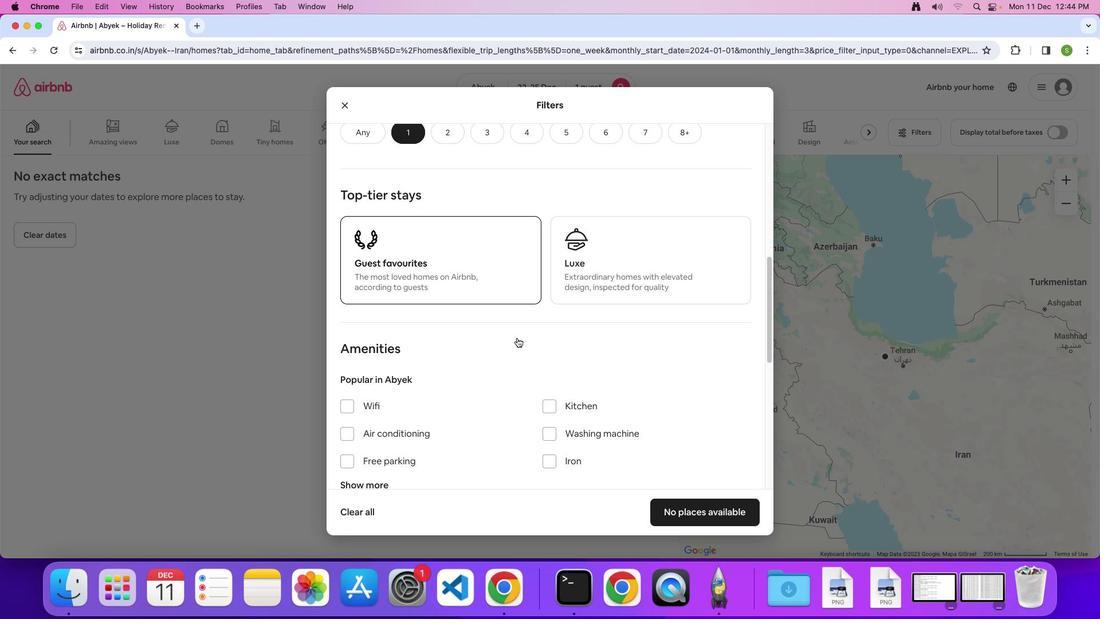 
Action: Mouse scrolled (517, 337) with delta (0, 0)
Screenshot: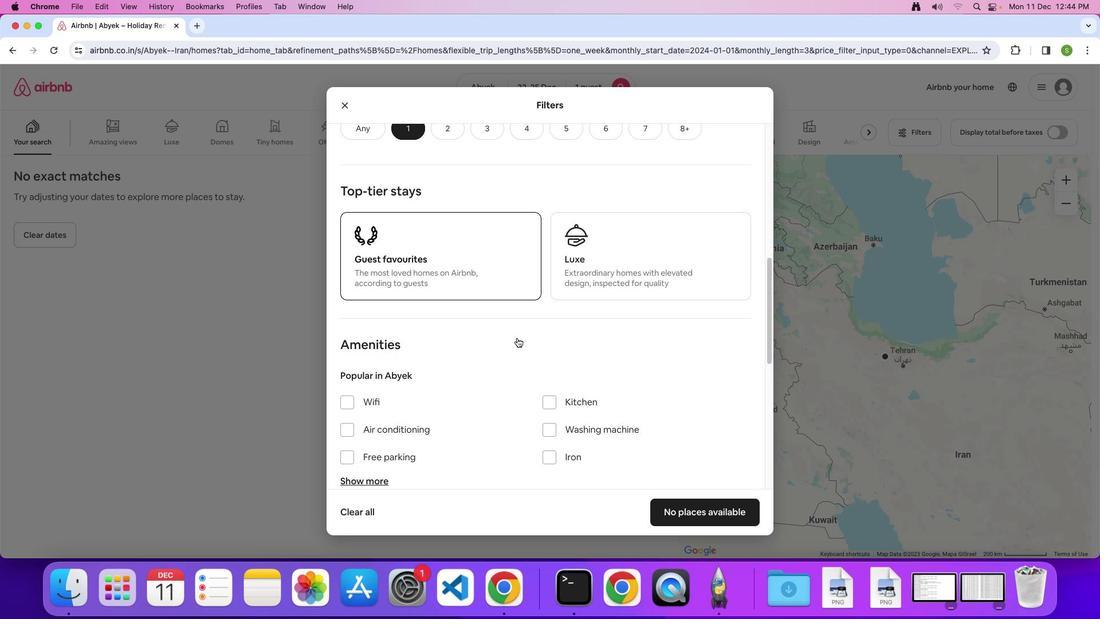 
Action: Mouse scrolled (517, 337) with delta (0, -1)
Screenshot: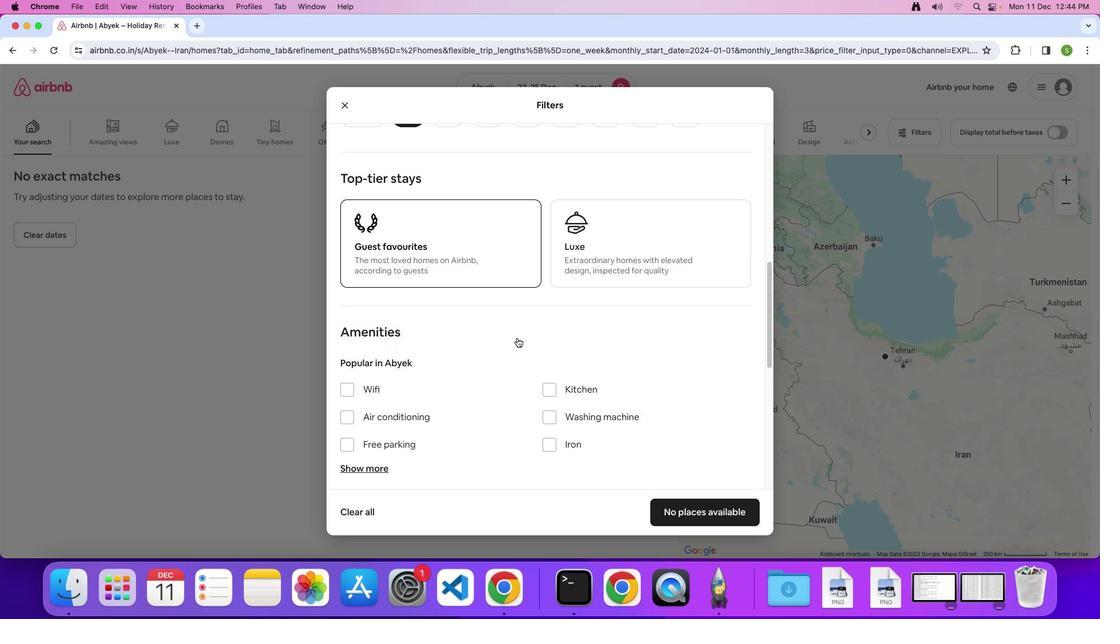 
Action: Mouse scrolled (517, 337) with delta (0, 0)
Screenshot: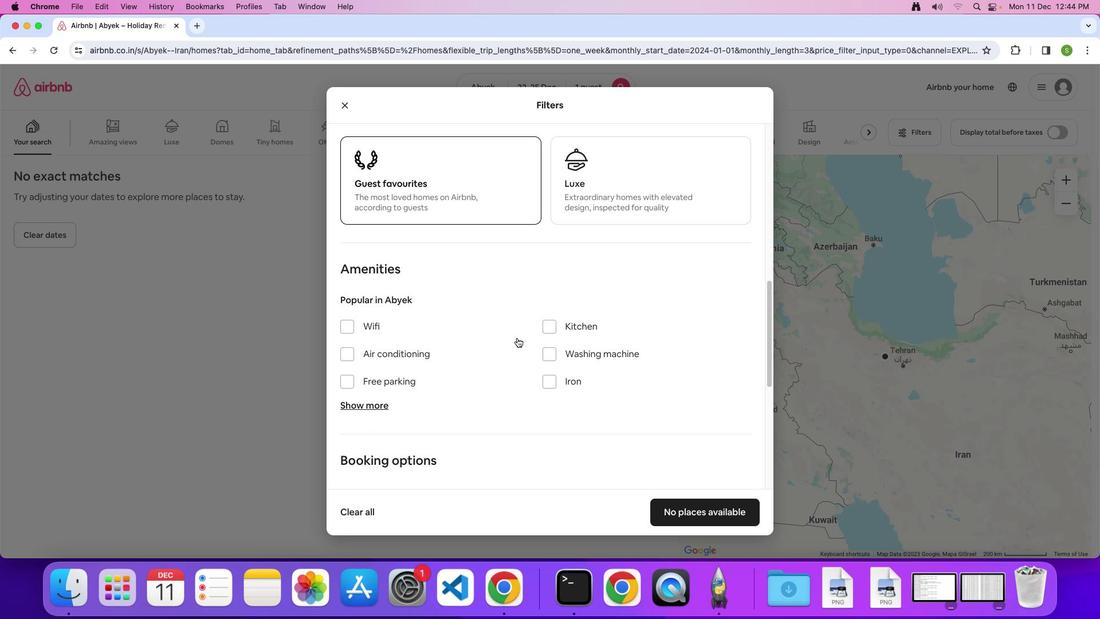 
Action: Mouse scrolled (517, 337) with delta (0, 0)
Screenshot: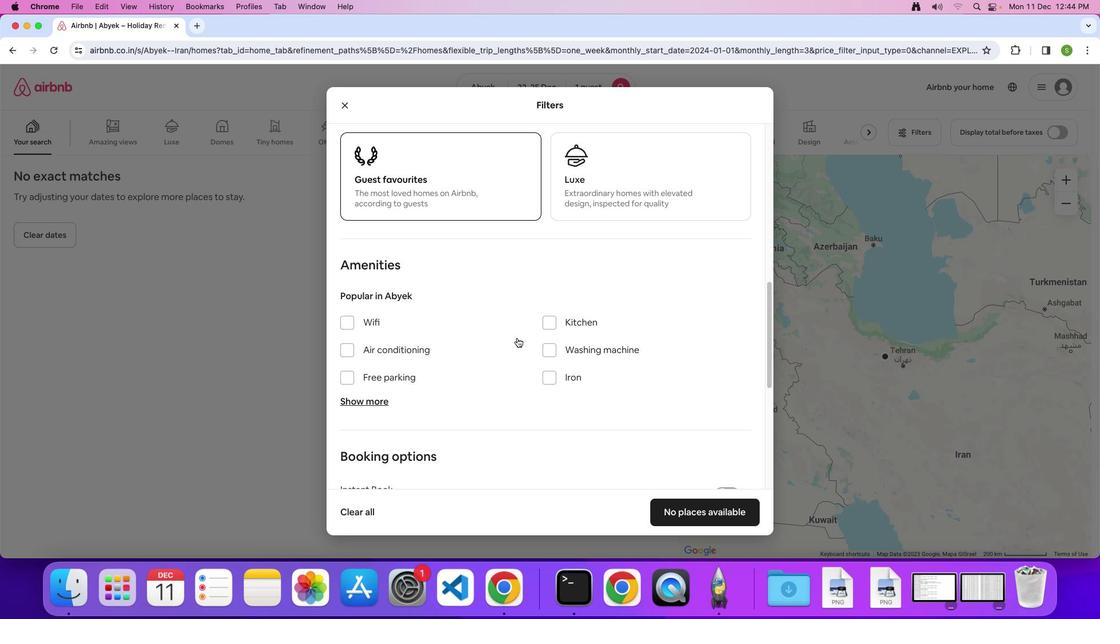 
Action: Mouse scrolled (517, 337) with delta (0, 0)
Screenshot: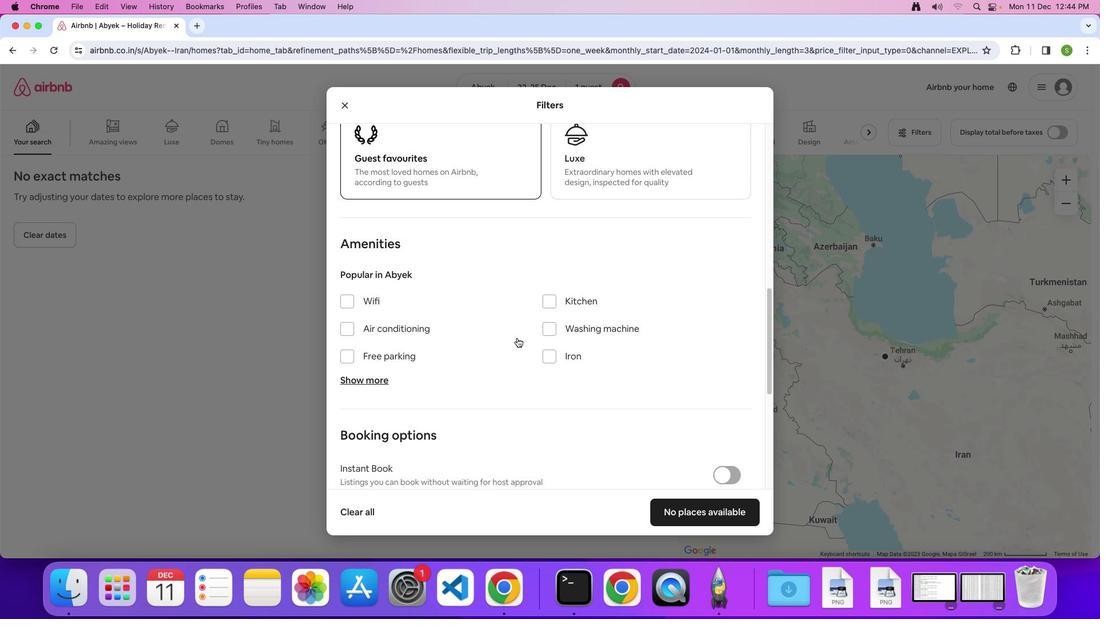 
Action: Mouse scrolled (517, 337) with delta (0, 0)
Screenshot: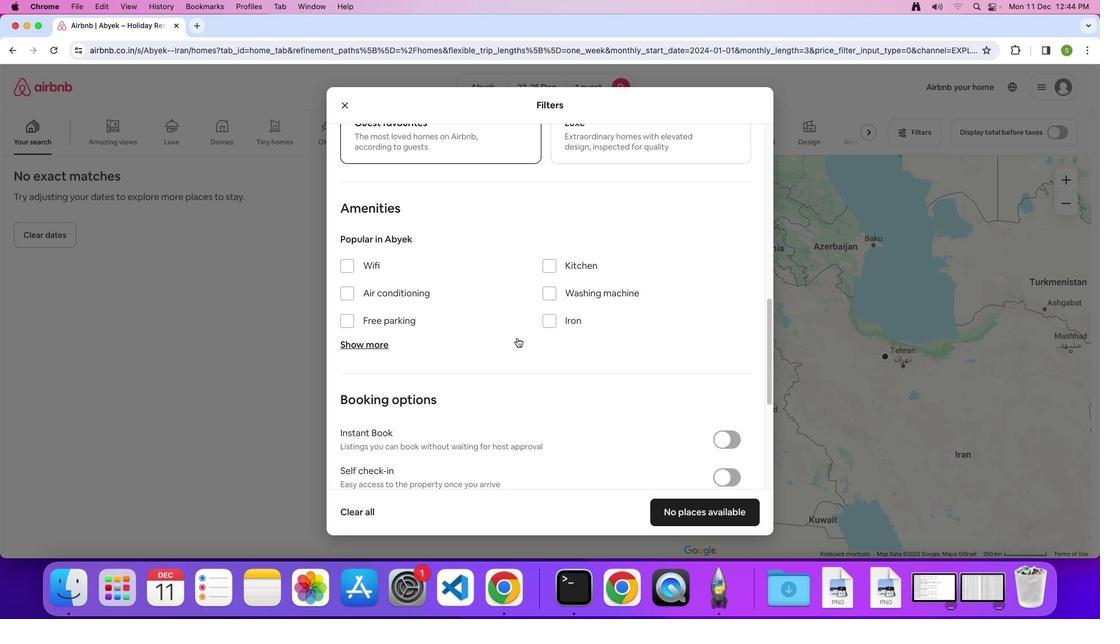 
Action: Mouse scrolled (517, 337) with delta (0, 0)
Screenshot: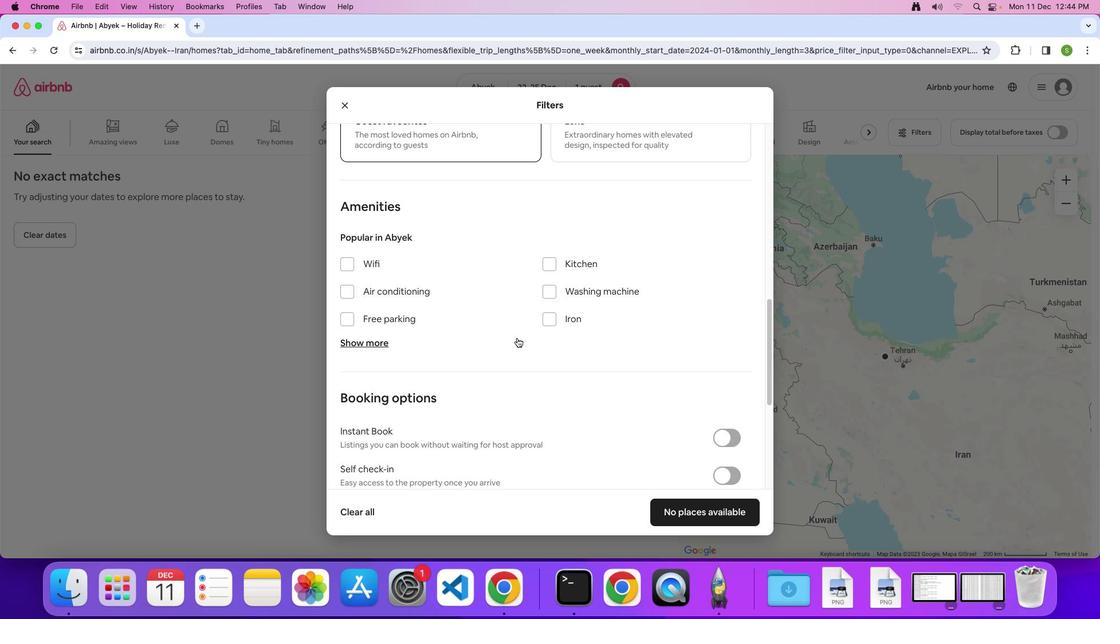 
Action: Mouse scrolled (517, 337) with delta (0, 0)
Screenshot: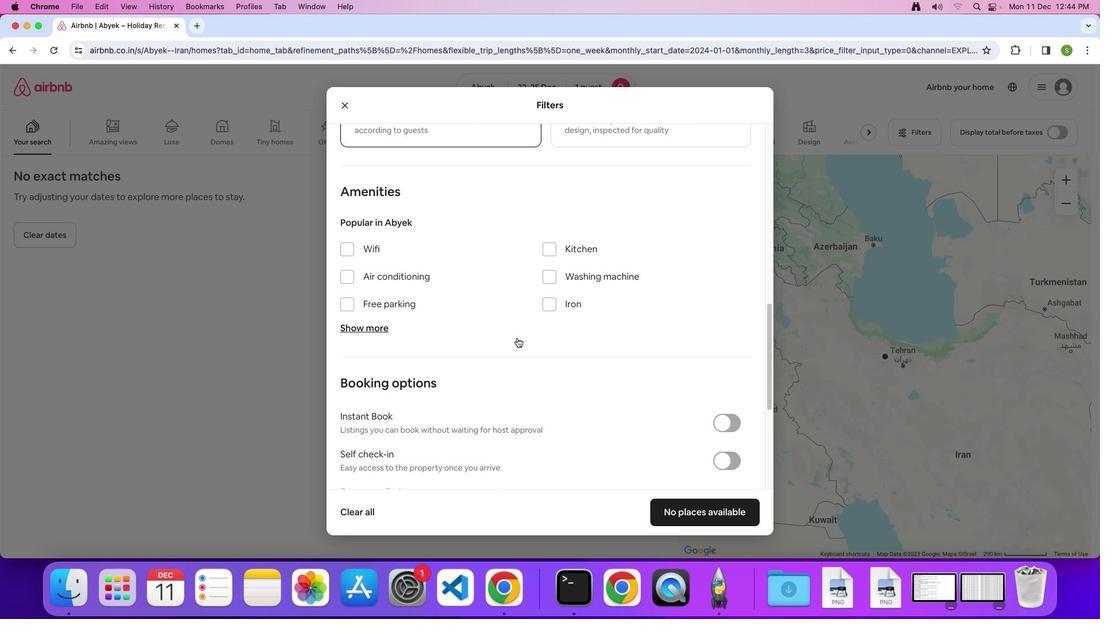 
Action: Mouse scrolled (517, 337) with delta (0, 0)
Screenshot: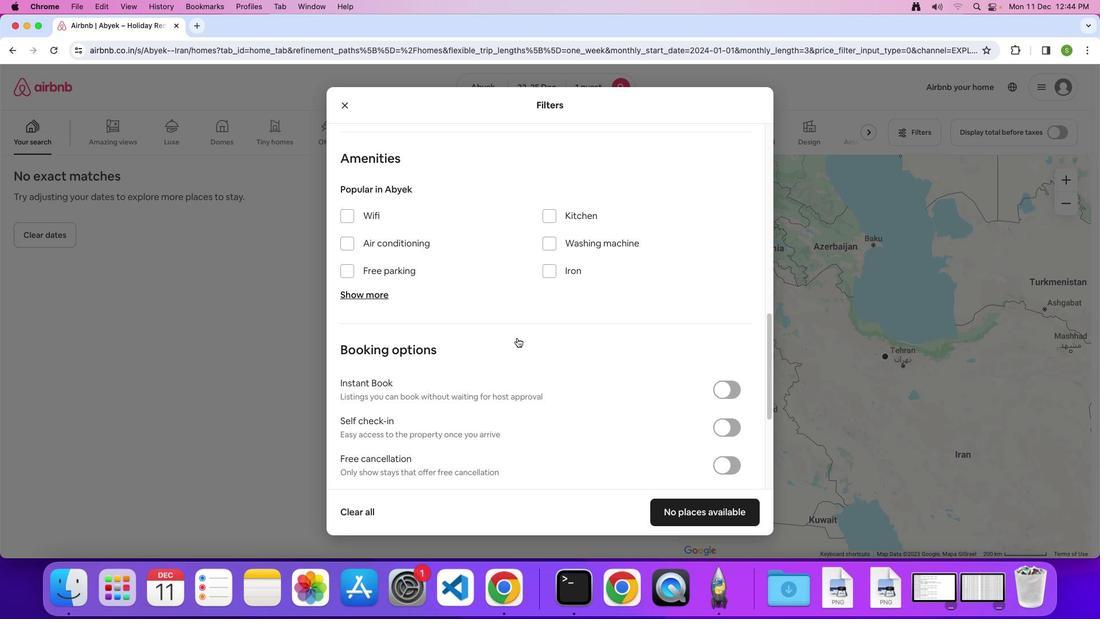
Action: Mouse scrolled (517, 337) with delta (0, 0)
Screenshot: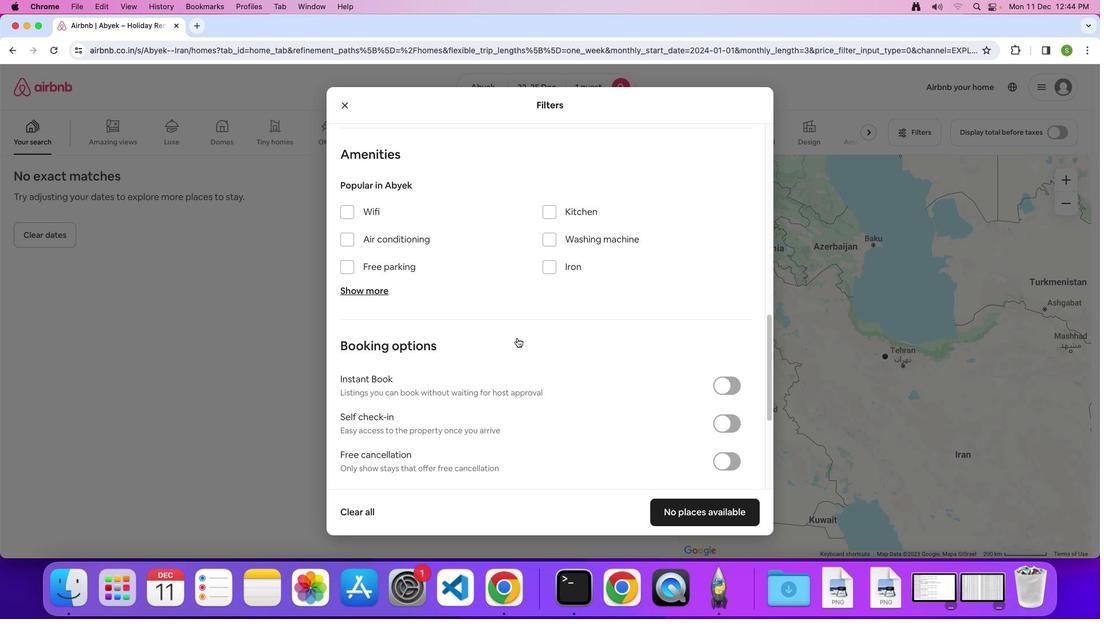 
Action: Mouse scrolled (517, 337) with delta (0, 0)
Screenshot: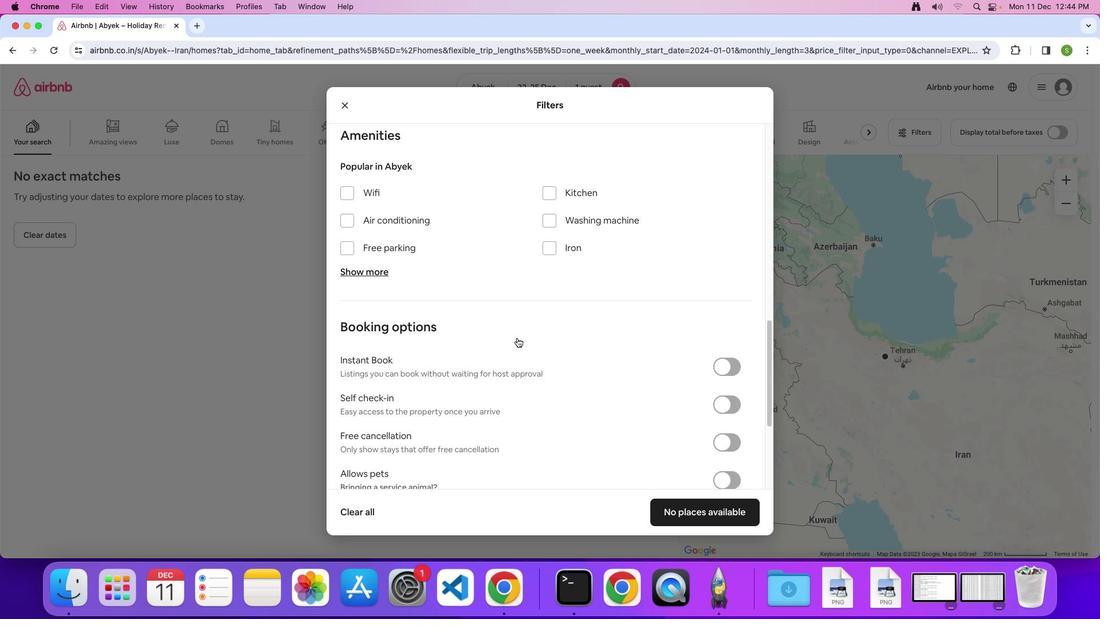 
Action: Mouse scrolled (517, 337) with delta (0, 0)
Screenshot: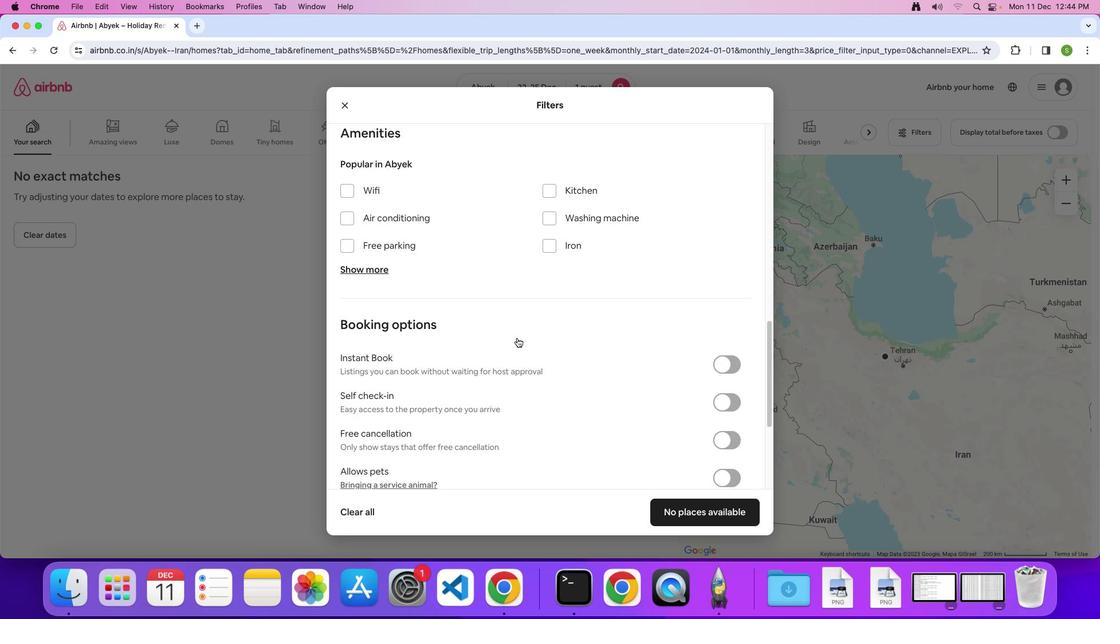 
Action: Mouse scrolled (517, 337) with delta (0, -1)
Screenshot: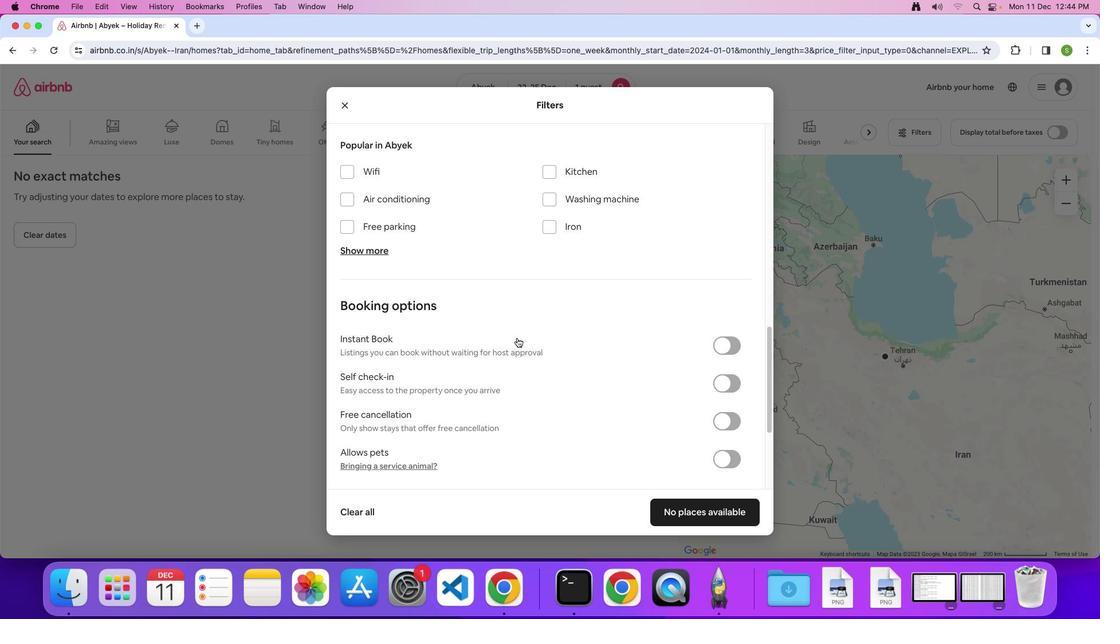 
Action: Mouse scrolled (517, 337) with delta (0, 0)
Screenshot: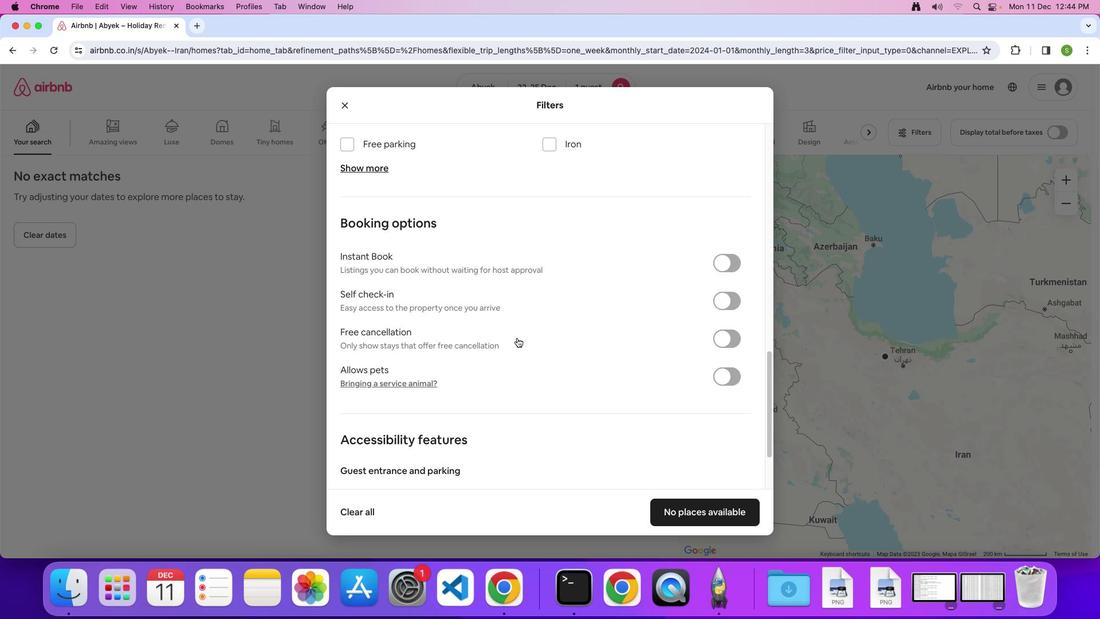 
Action: Mouse scrolled (517, 337) with delta (0, 0)
Screenshot: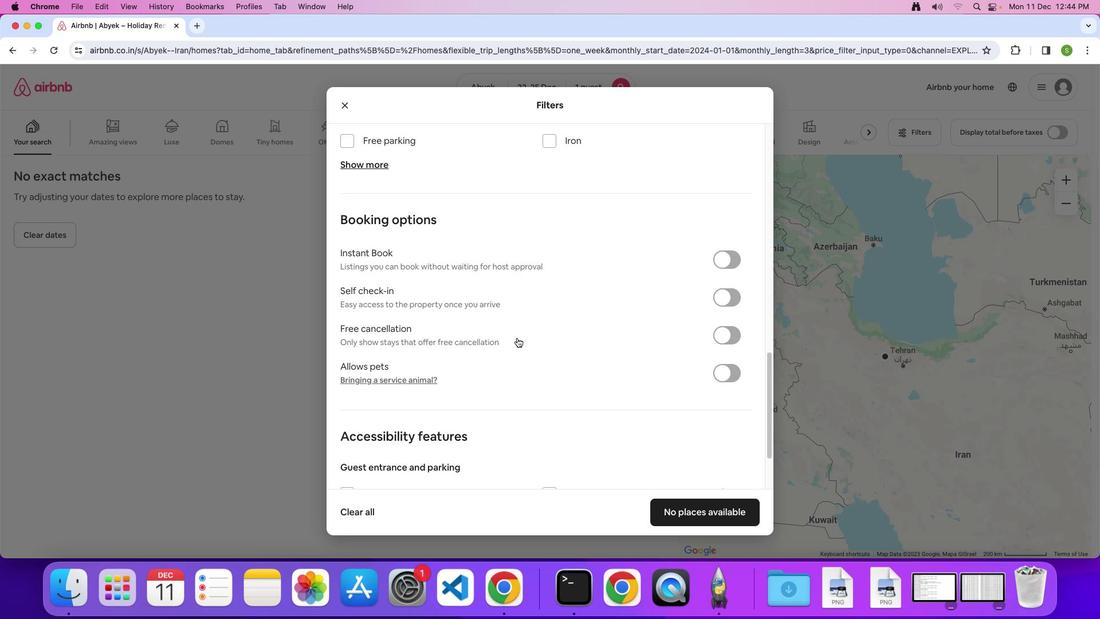 
Action: Mouse scrolled (517, 337) with delta (0, -1)
Screenshot: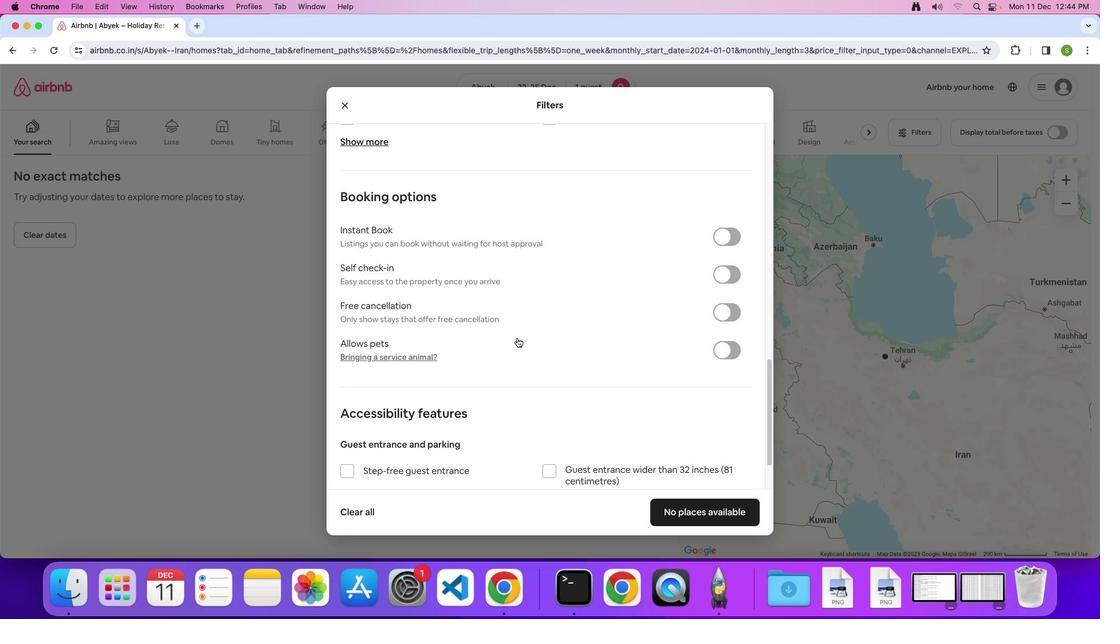 
Action: Mouse scrolled (517, 337) with delta (0, 0)
Screenshot: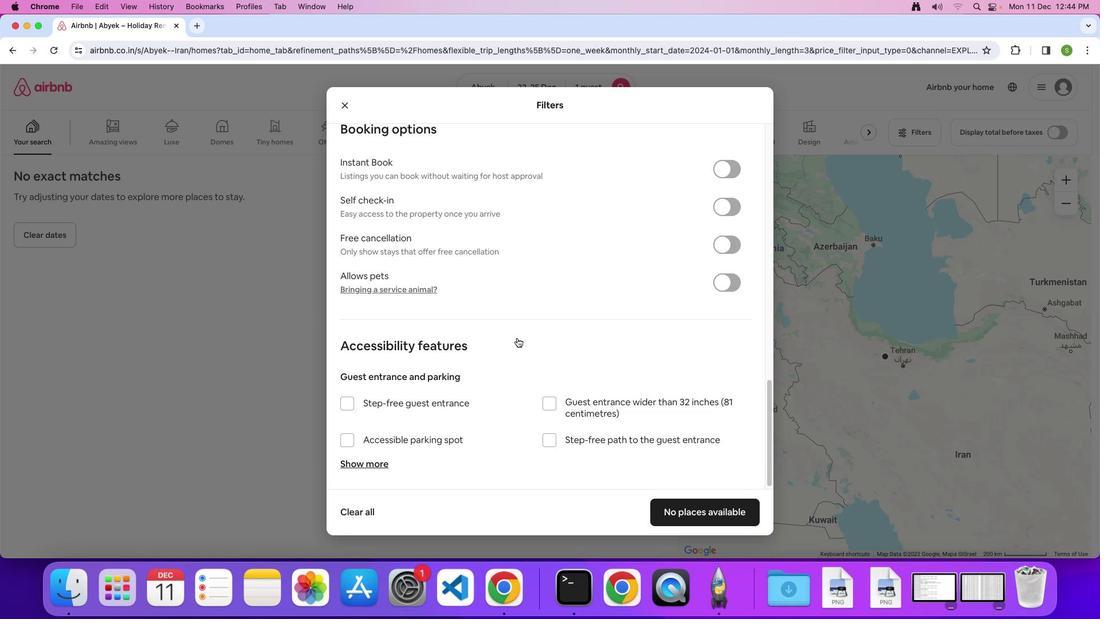 
Action: Mouse scrolled (517, 337) with delta (0, 0)
Screenshot: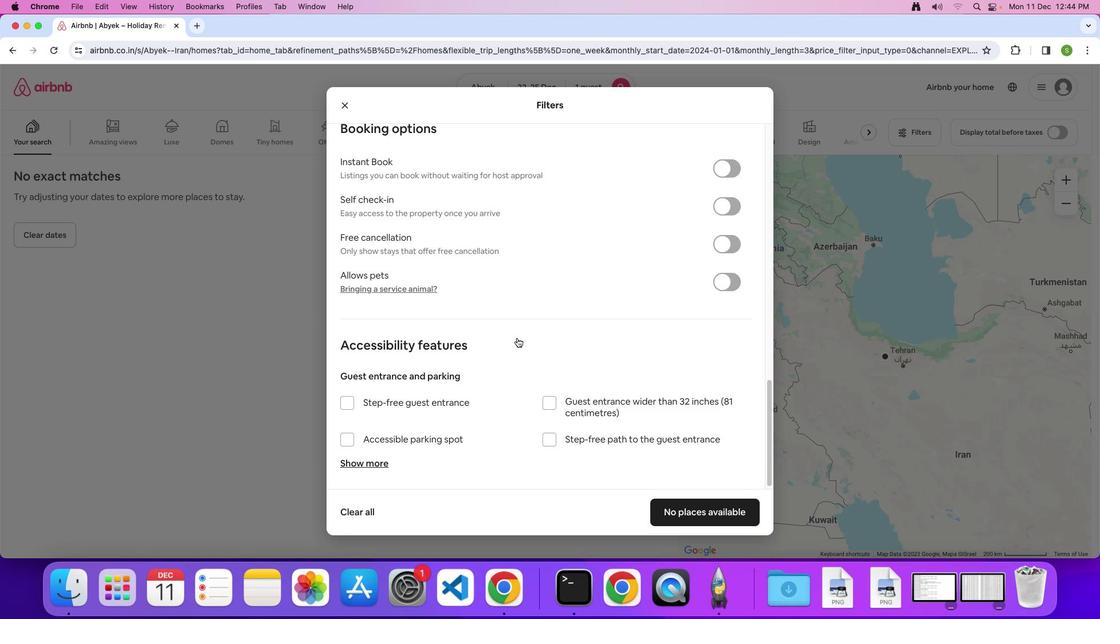 
Action: Mouse scrolled (517, 337) with delta (0, -1)
Screenshot: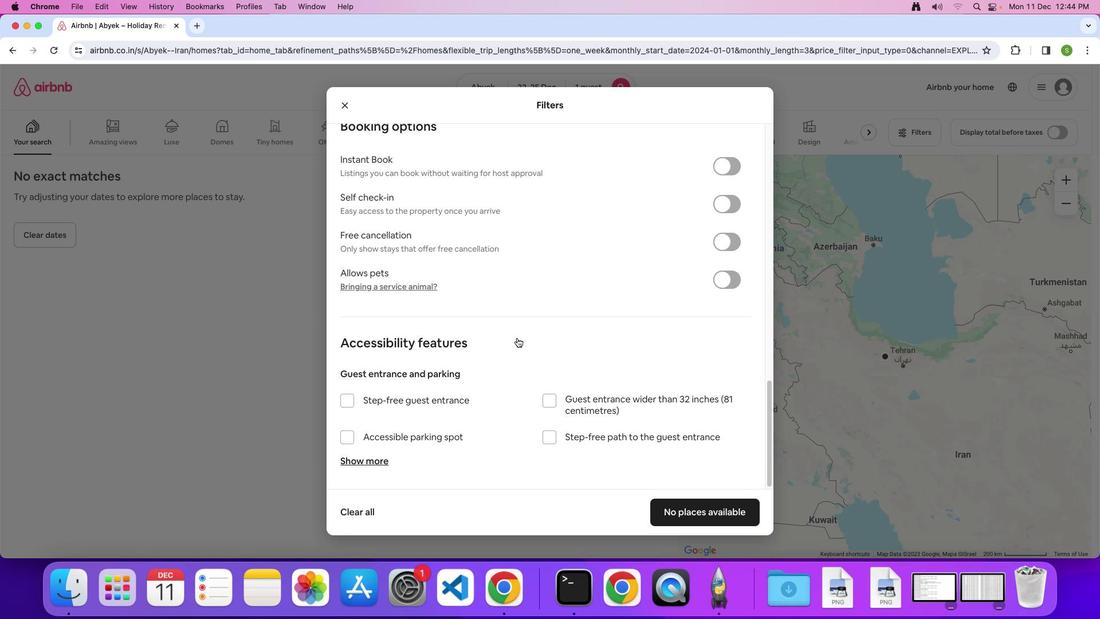 
Action: Mouse moved to (685, 508)
Screenshot: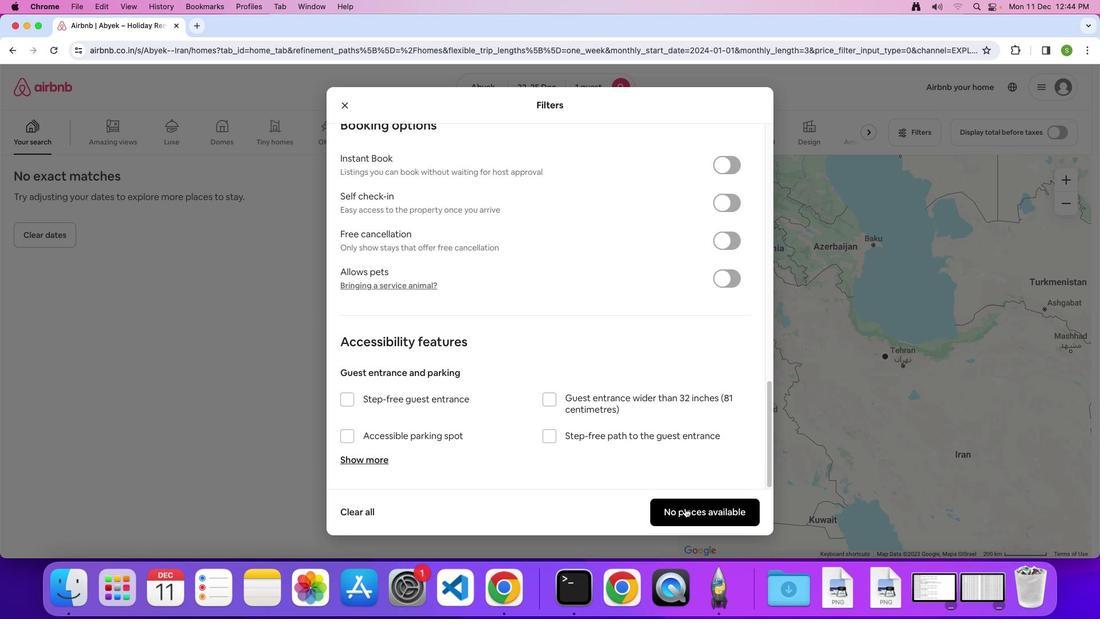 
Action: Mouse pressed left at (685, 508)
Screenshot: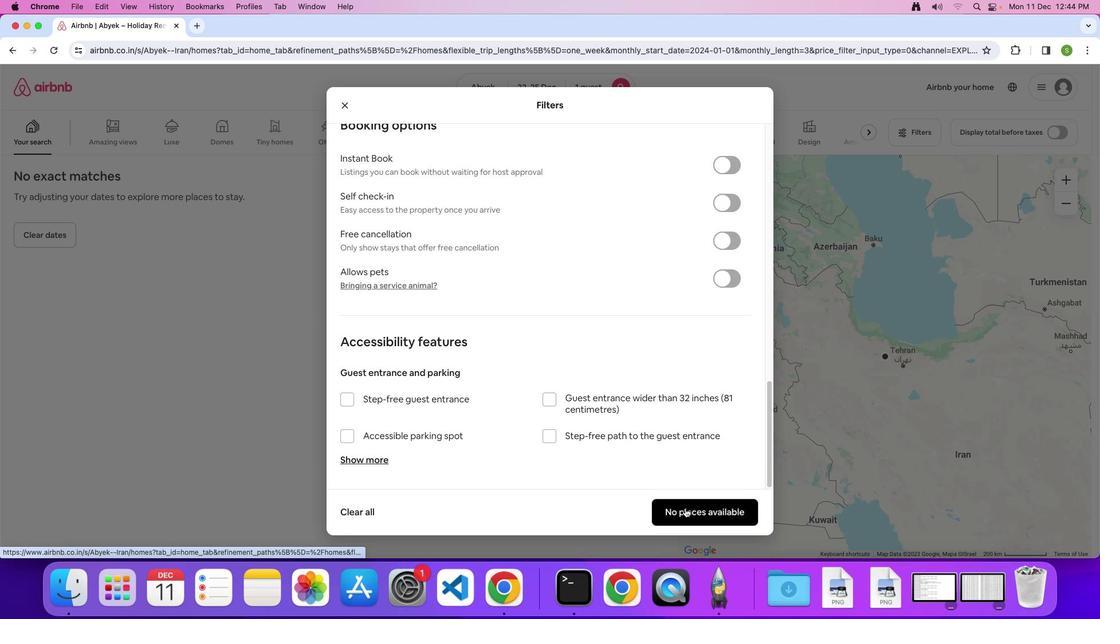 
Action: Mouse moved to (458, 303)
Screenshot: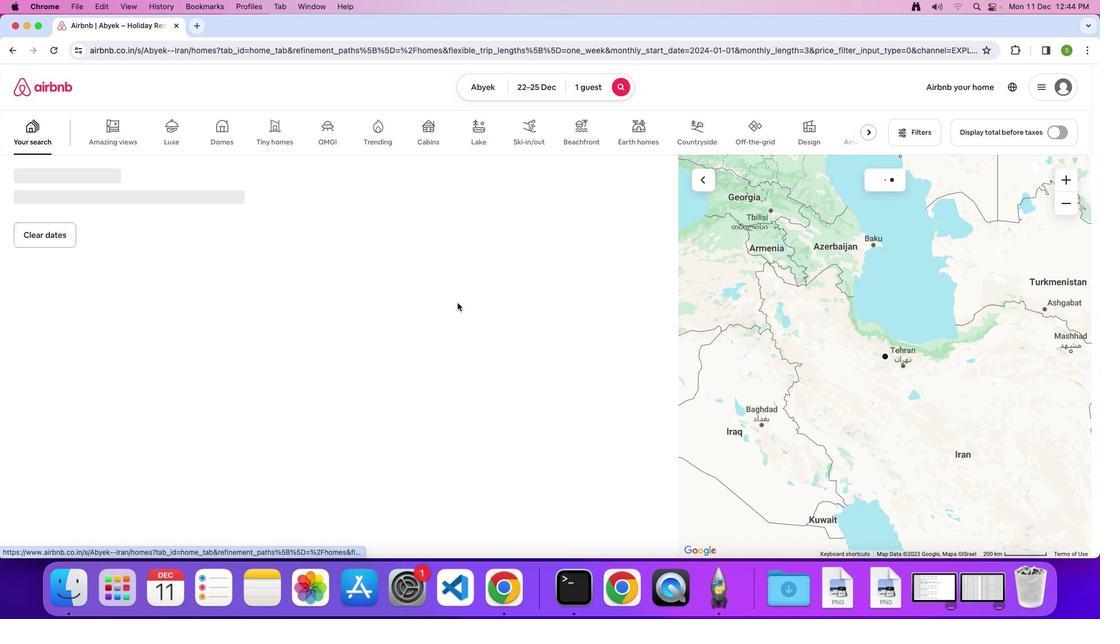 
